 Task: Search one way flight ticket for 3 adults, 3 children in business from Eau Claire: Chippewa Valley Regional Airport to Greensboro: Piedmont Triad International Airport on 5-1-2023. Choice of flights is Emirates. Number of bags: 1 checked bag. Price is upto 74000. Outbound departure time preference is 18:00.
Action: Mouse moved to (246, 419)
Screenshot: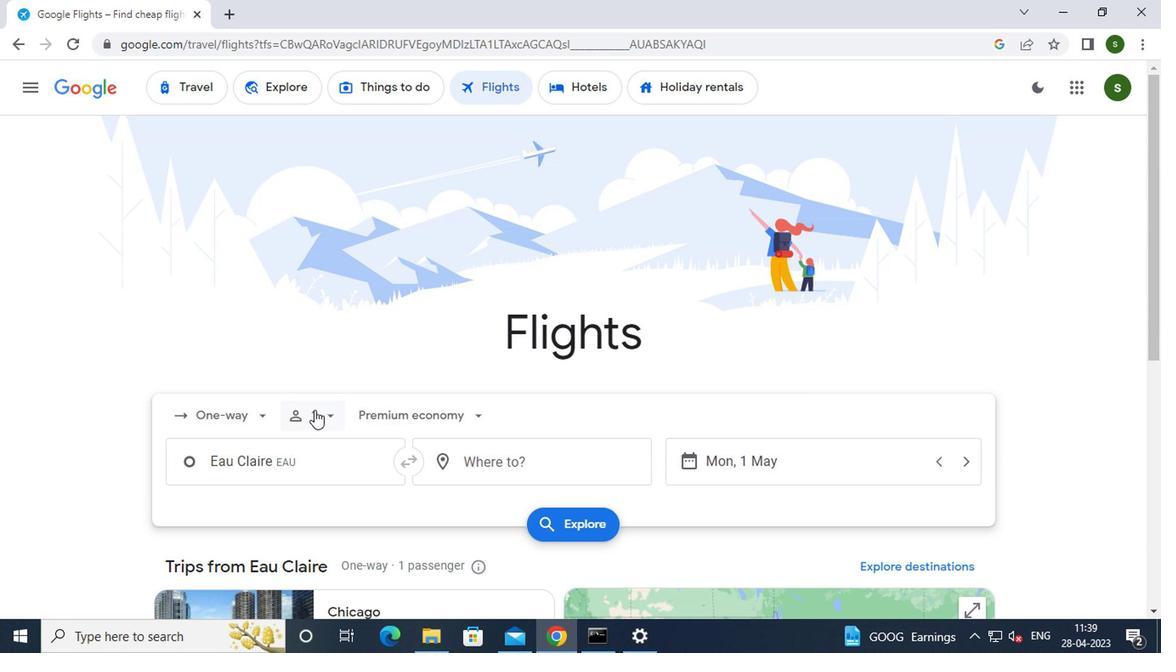 
Action: Mouse pressed left at (246, 419)
Screenshot: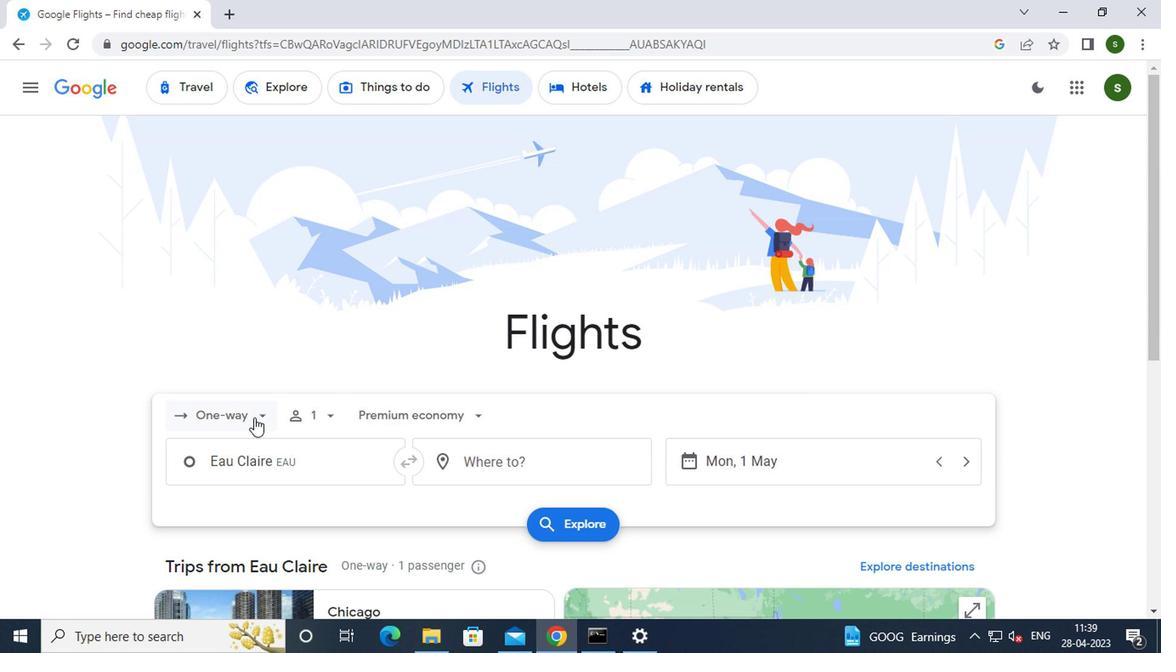 
Action: Mouse moved to (245, 489)
Screenshot: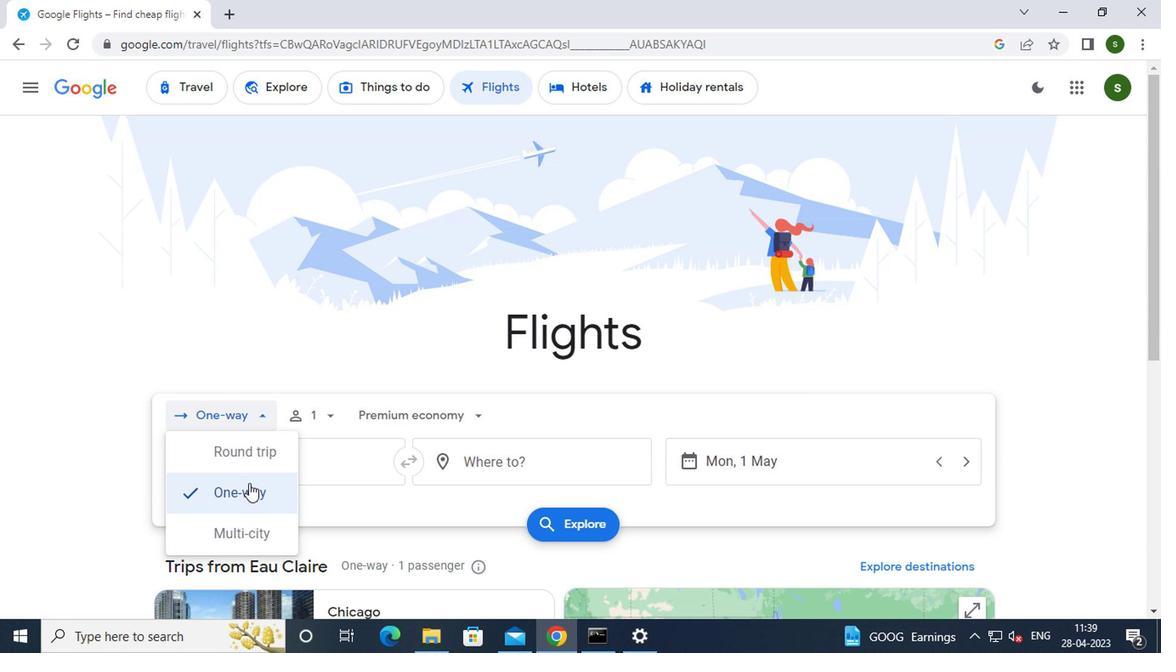 
Action: Mouse pressed left at (245, 489)
Screenshot: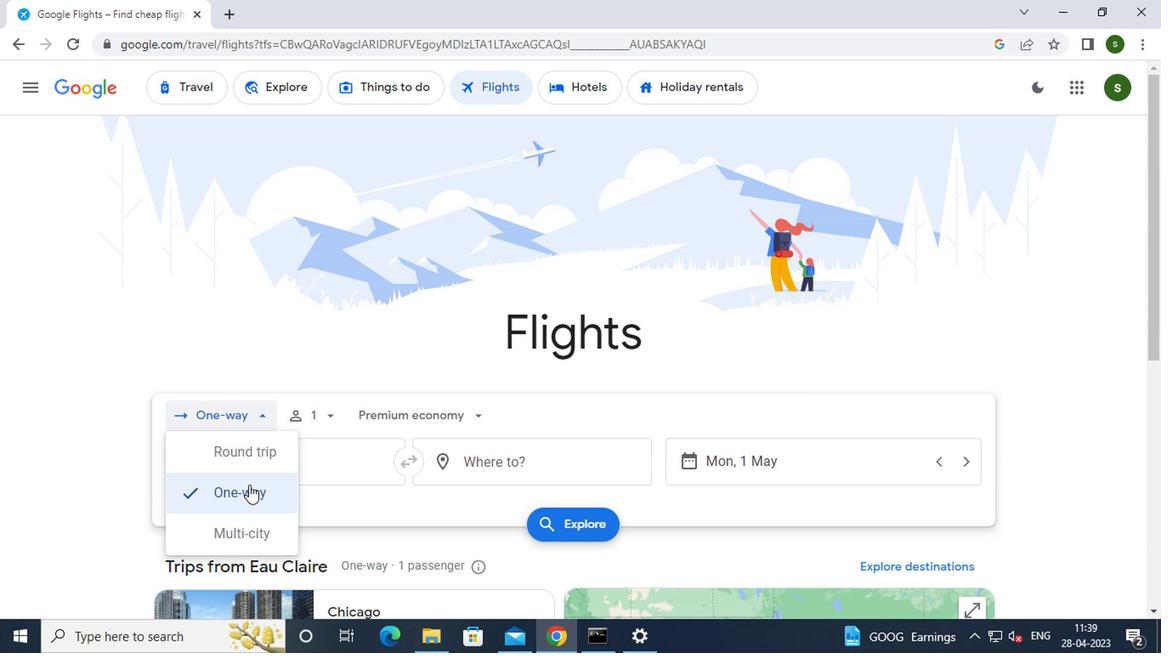 
Action: Mouse moved to (321, 418)
Screenshot: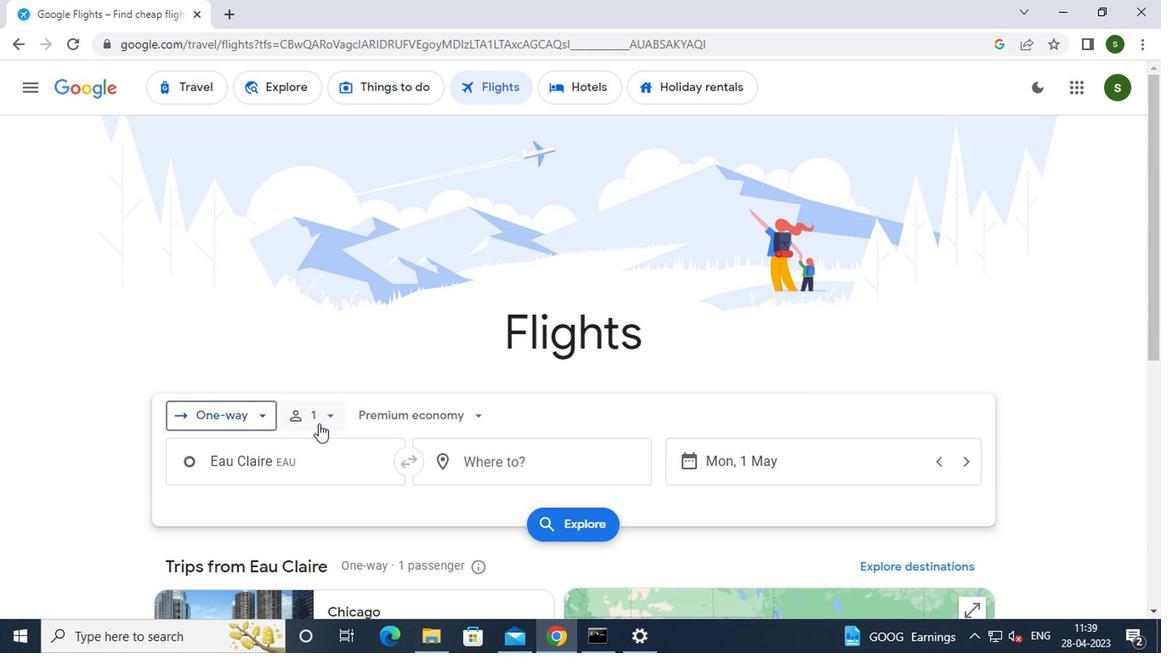
Action: Mouse pressed left at (321, 418)
Screenshot: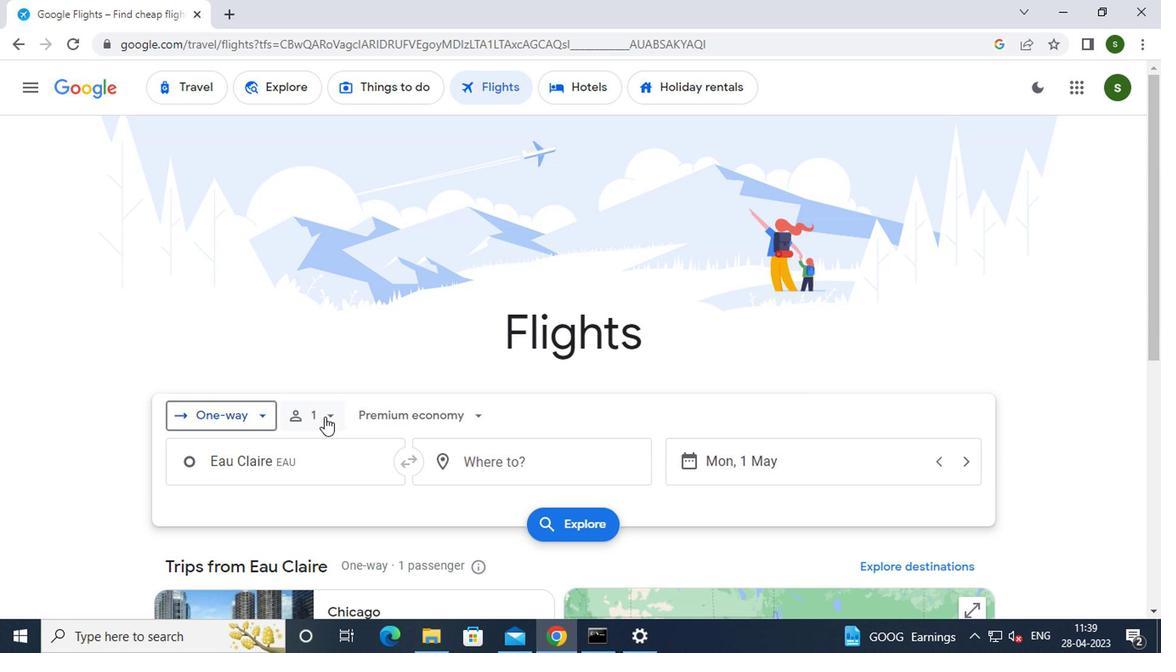 
Action: Mouse moved to (453, 458)
Screenshot: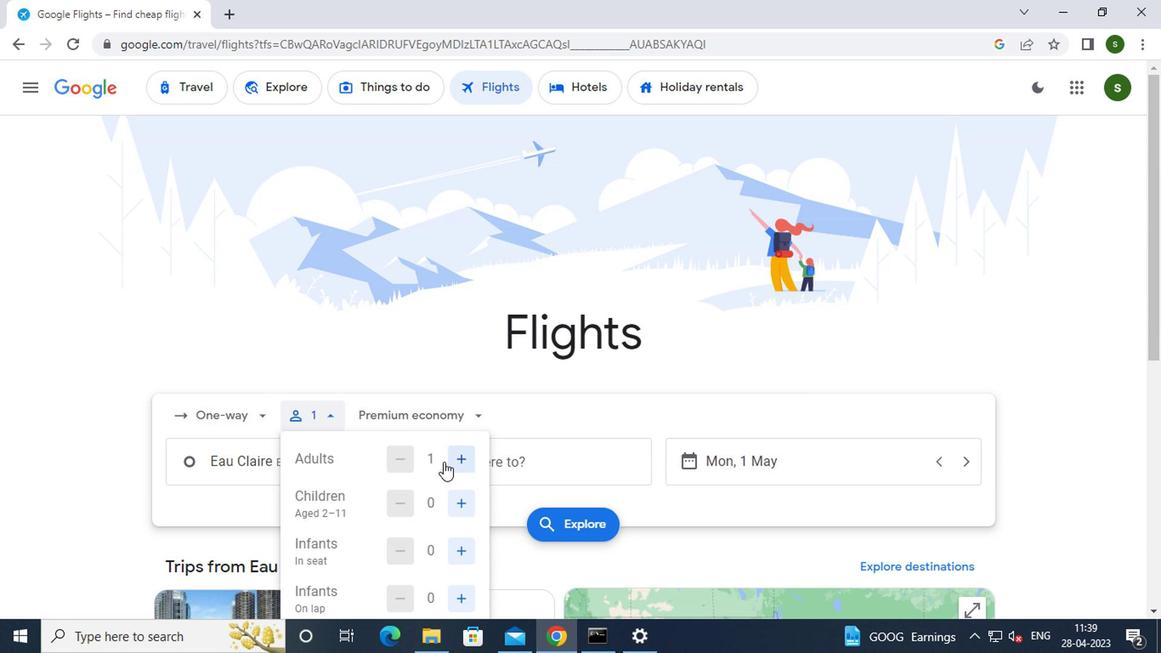 
Action: Mouse pressed left at (453, 458)
Screenshot: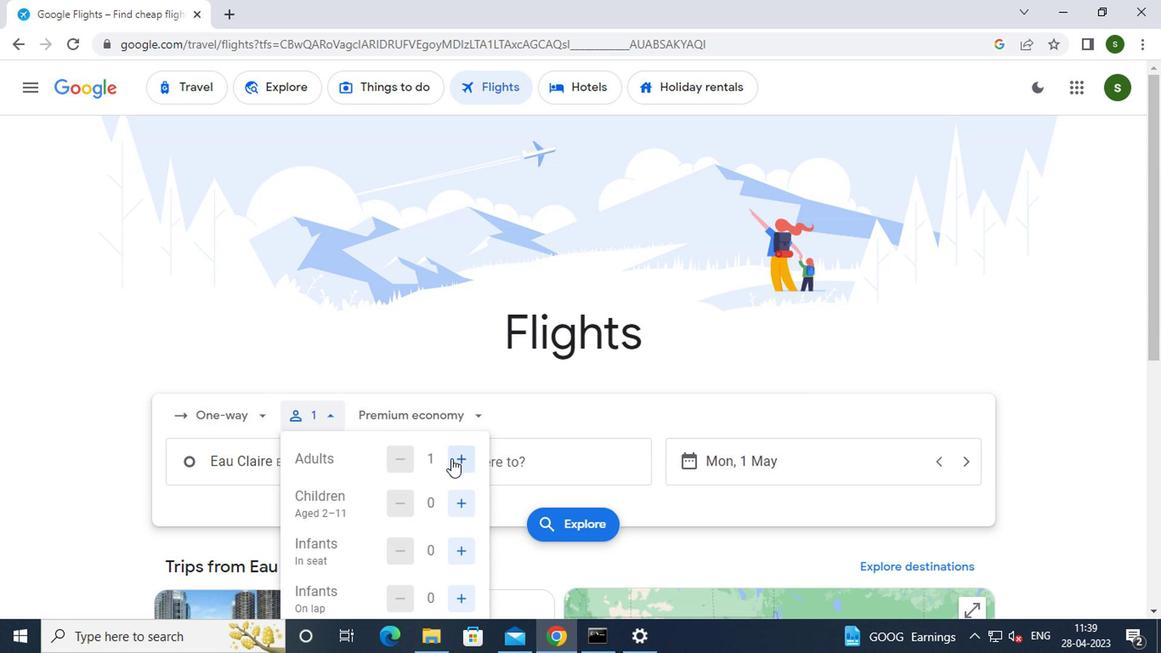 
Action: Mouse pressed left at (453, 458)
Screenshot: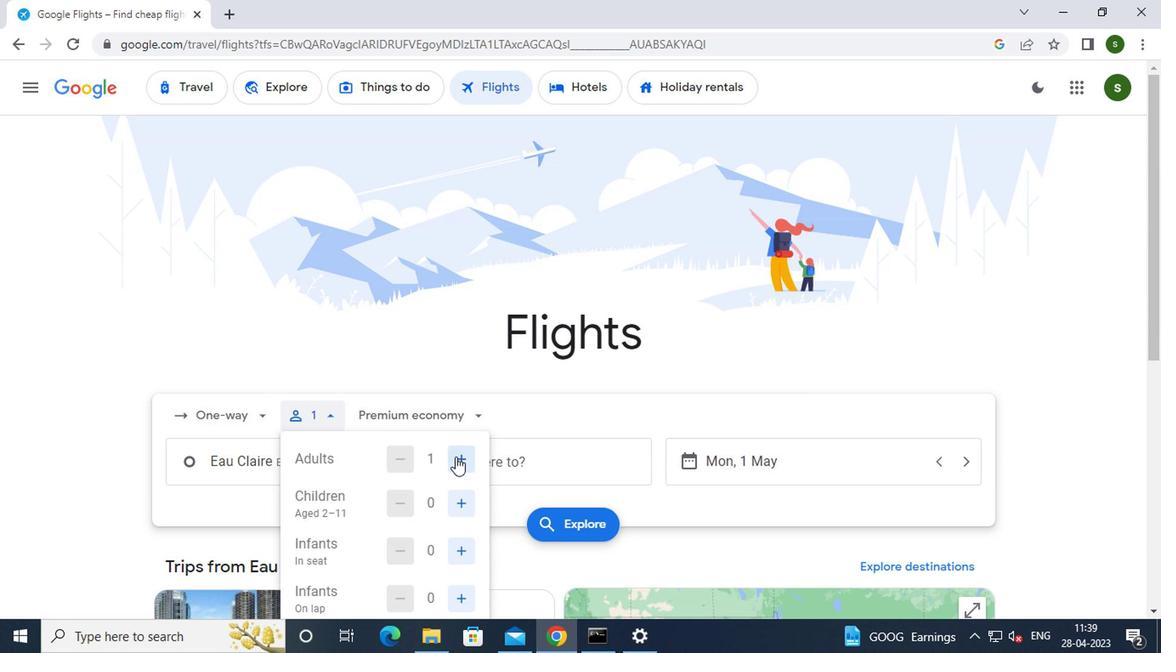 
Action: Mouse pressed left at (453, 458)
Screenshot: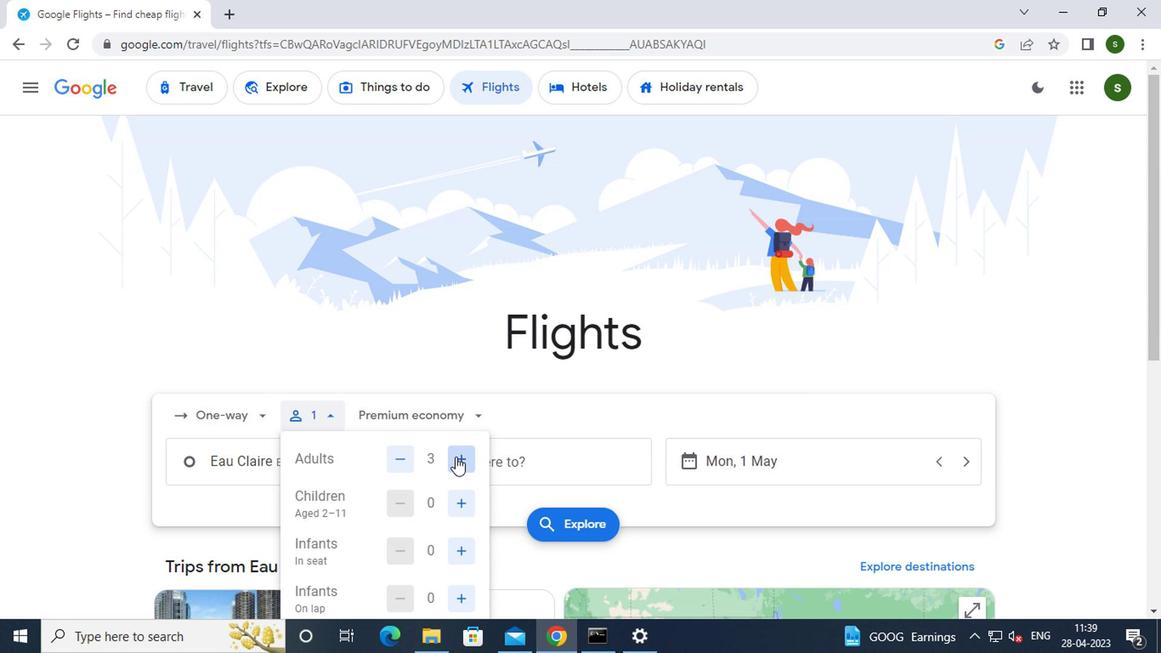 
Action: Mouse moved to (404, 470)
Screenshot: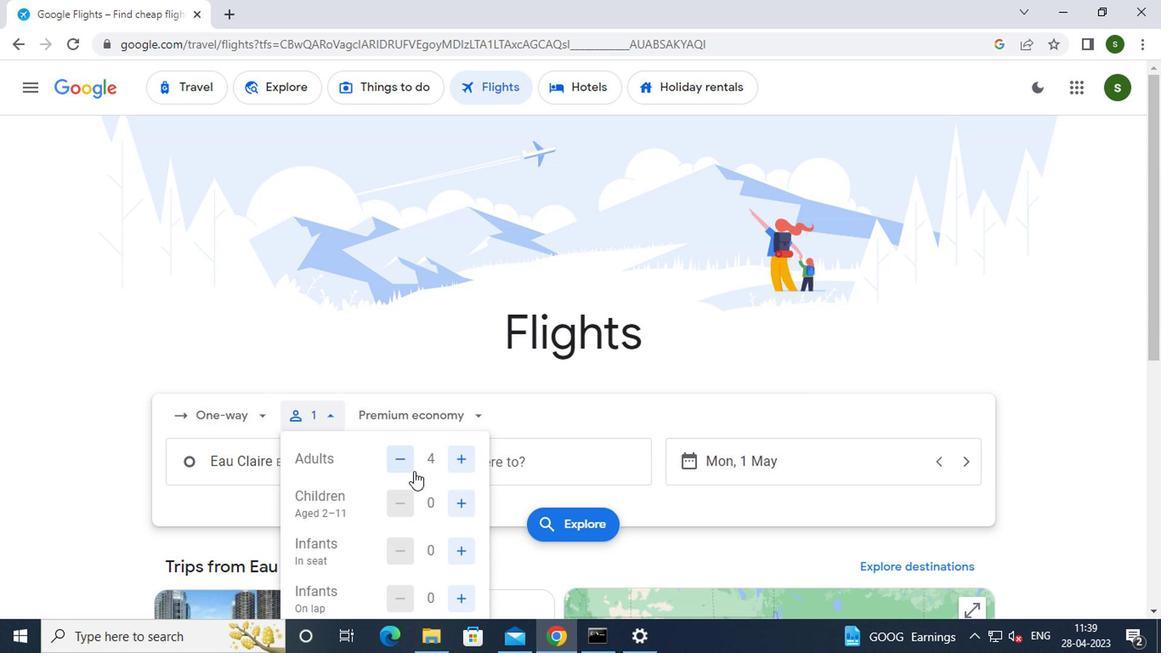
Action: Mouse pressed left at (404, 470)
Screenshot: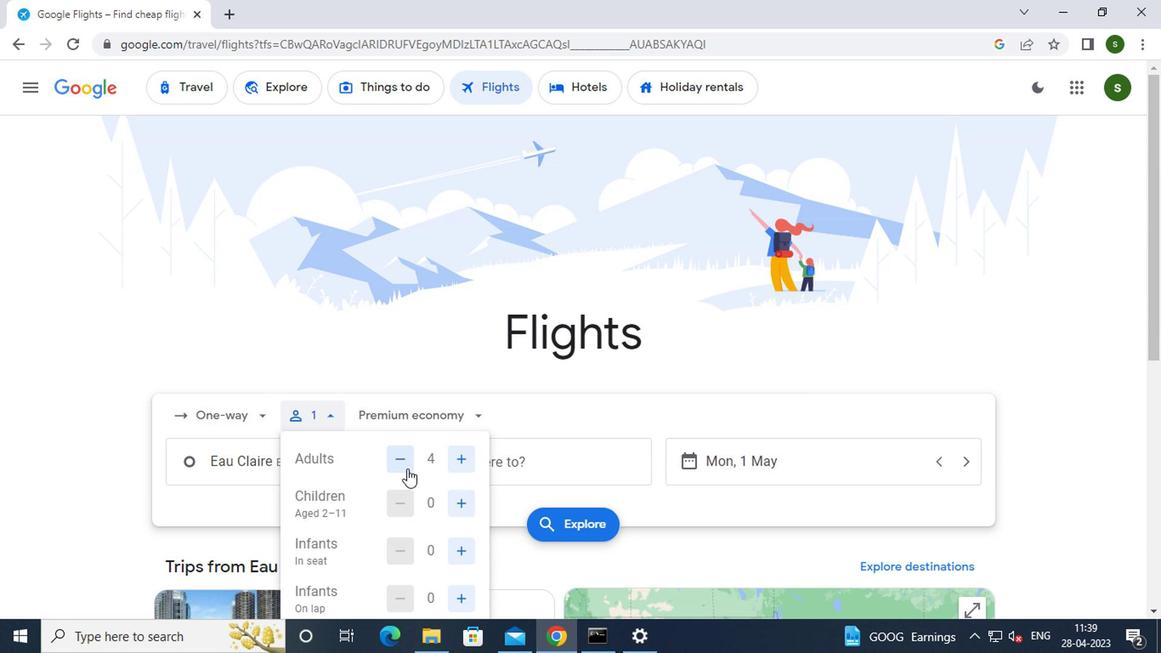 
Action: Mouse moved to (466, 504)
Screenshot: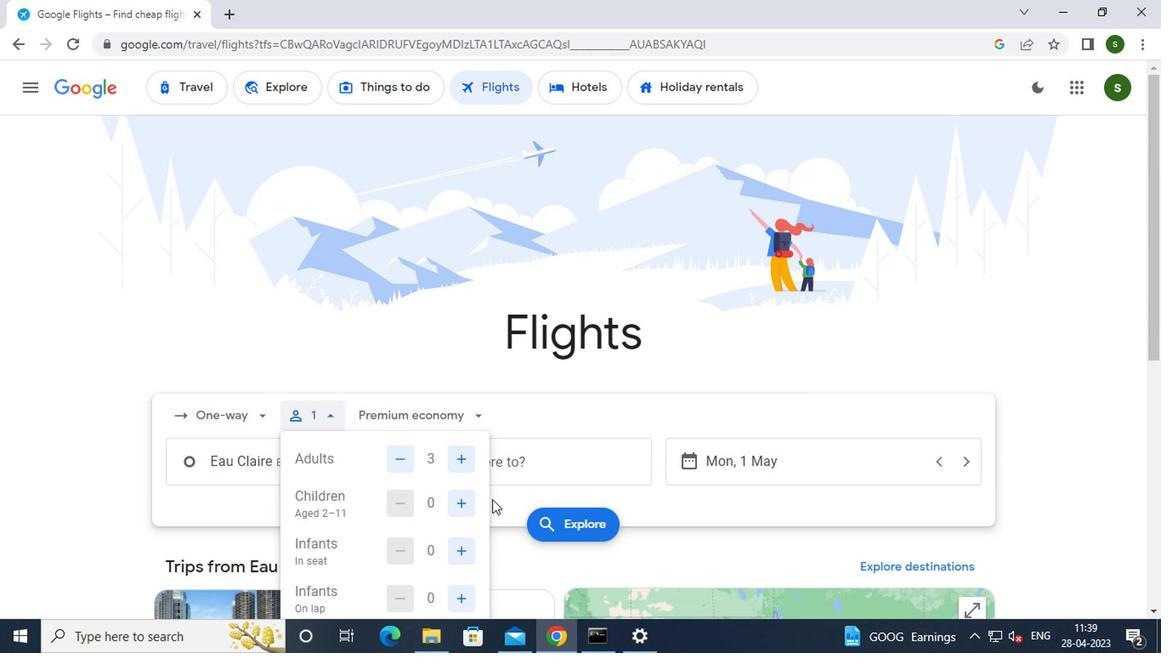 
Action: Mouse pressed left at (466, 504)
Screenshot: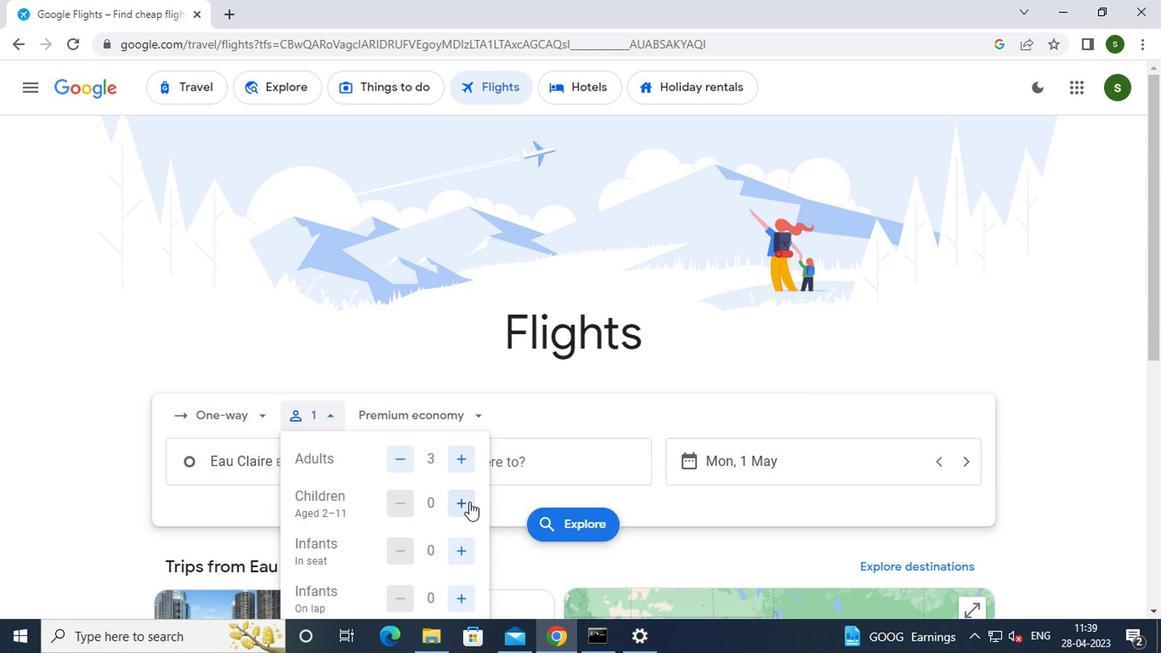 
Action: Mouse pressed left at (466, 504)
Screenshot: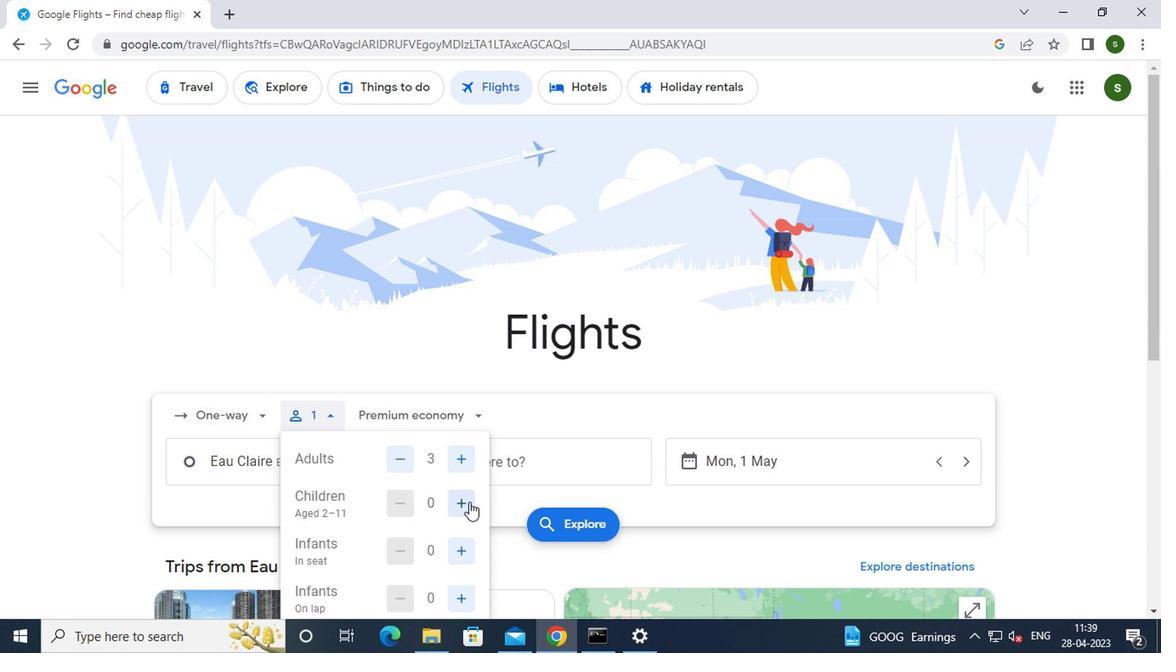 
Action: Mouse moved to (466, 504)
Screenshot: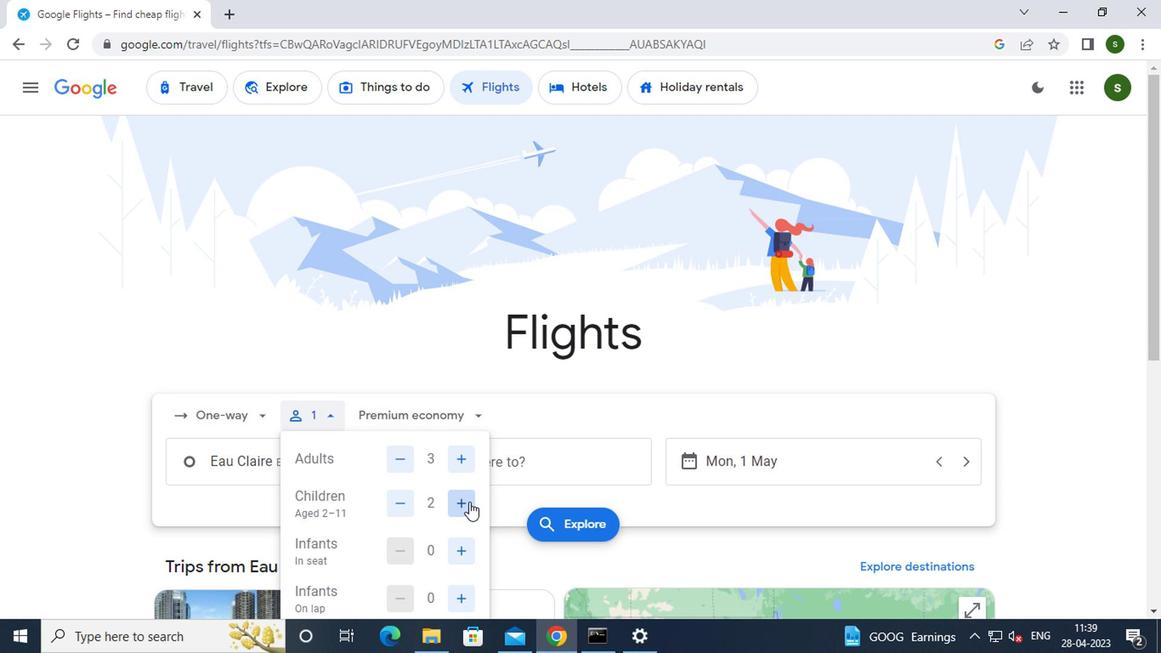 
Action: Mouse pressed left at (466, 504)
Screenshot: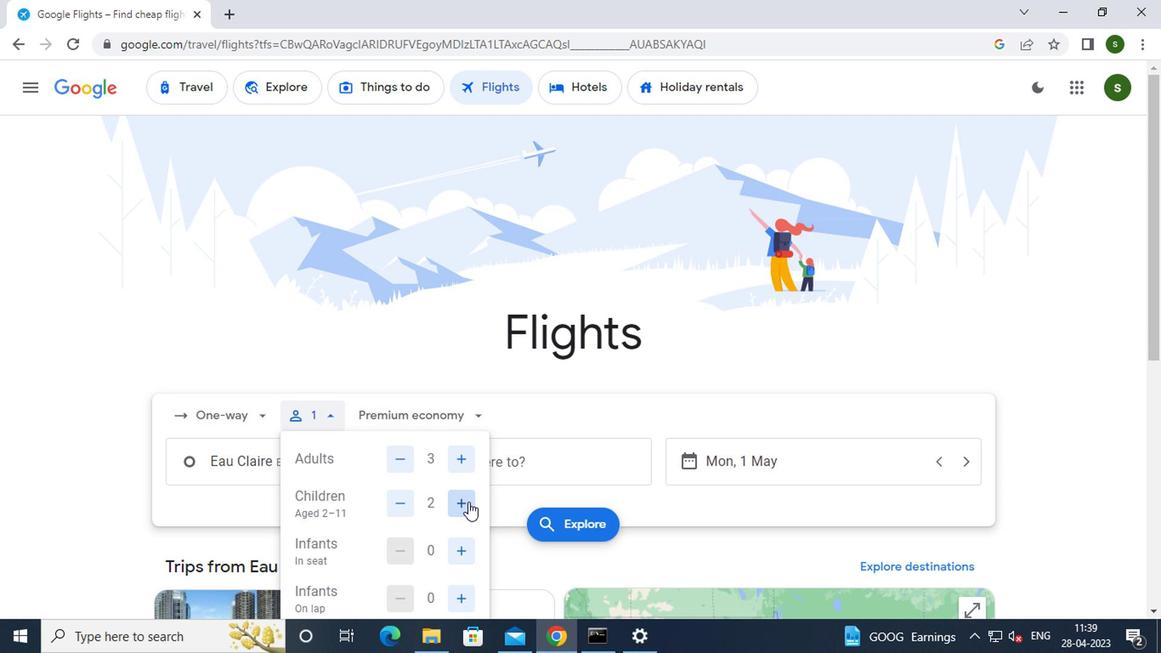
Action: Mouse moved to (431, 410)
Screenshot: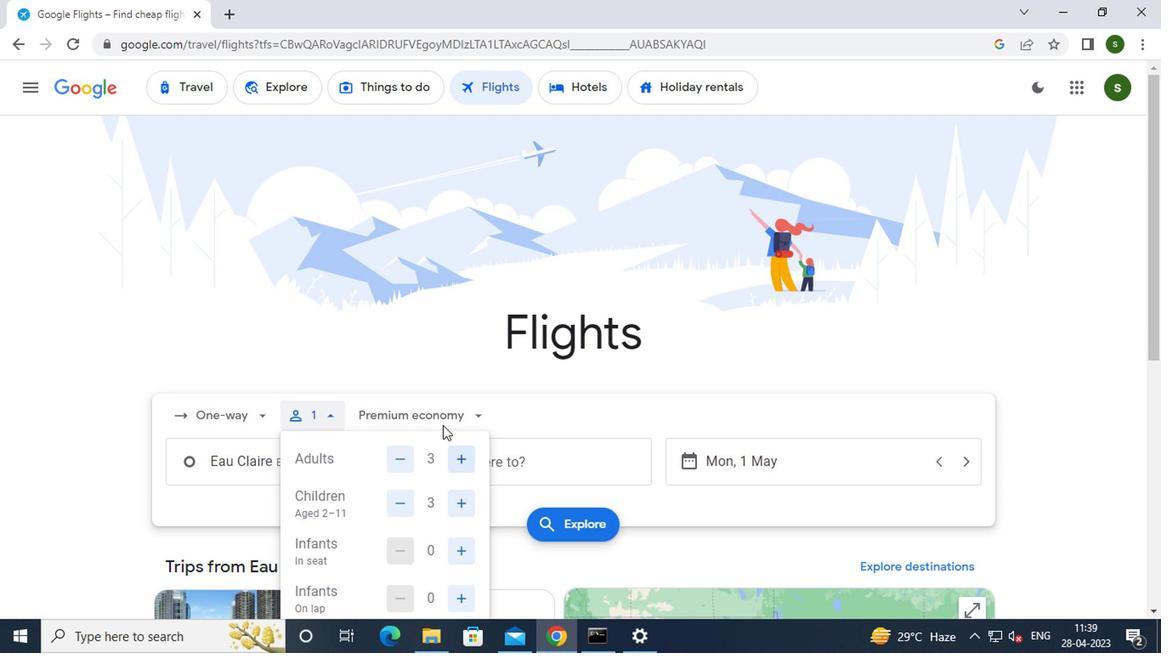 
Action: Mouse pressed left at (431, 410)
Screenshot: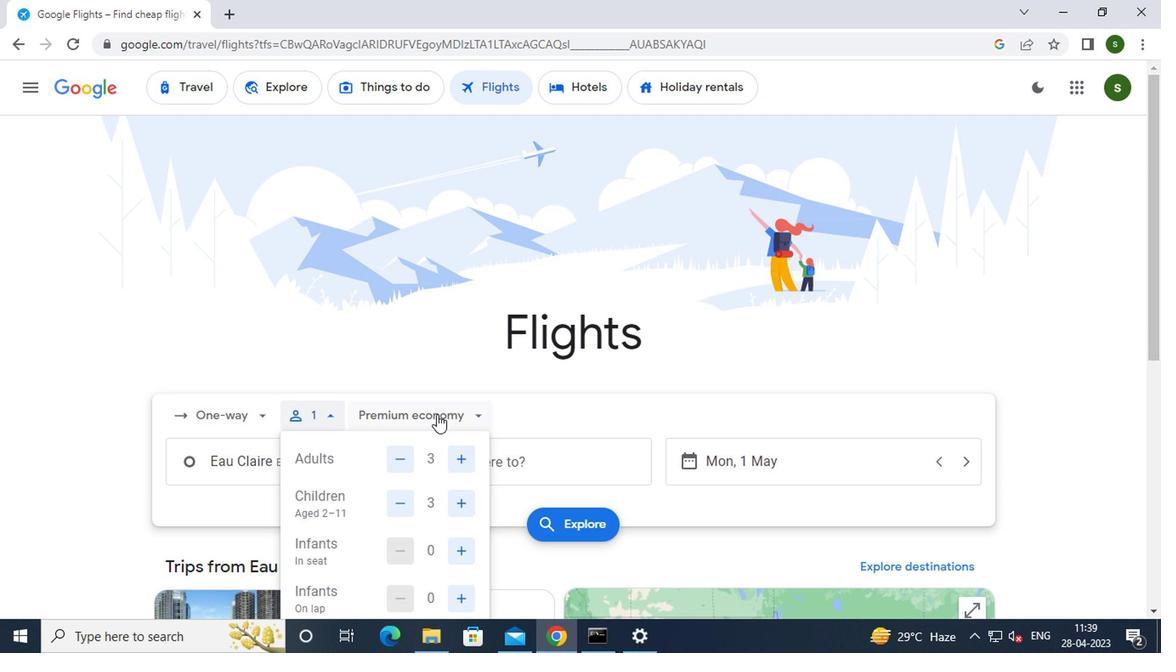 
Action: Mouse moved to (437, 532)
Screenshot: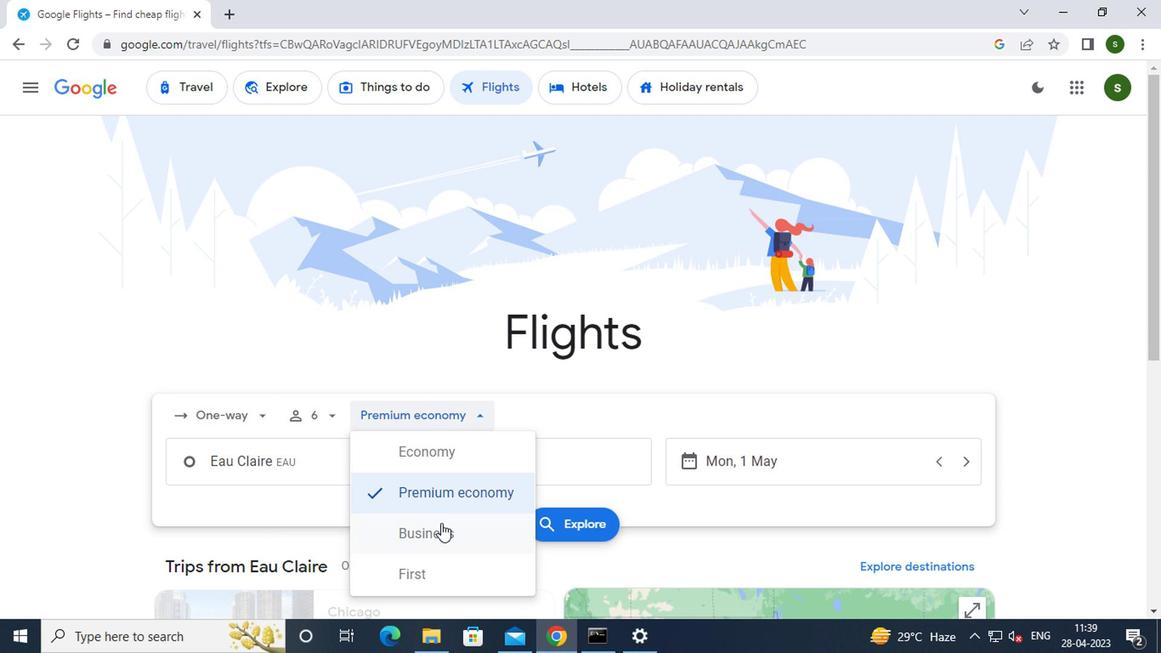 
Action: Mouse pressed left at (437, 532)
Screenshot: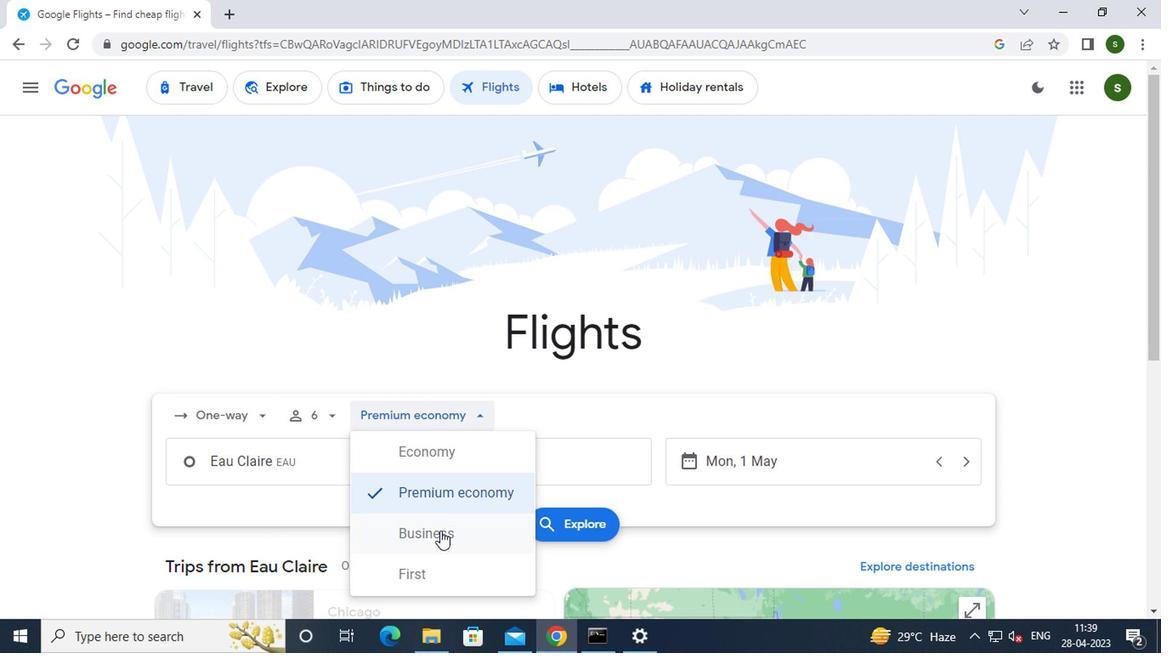 
Action: Mouse moved to (328, 472)
Screenshot: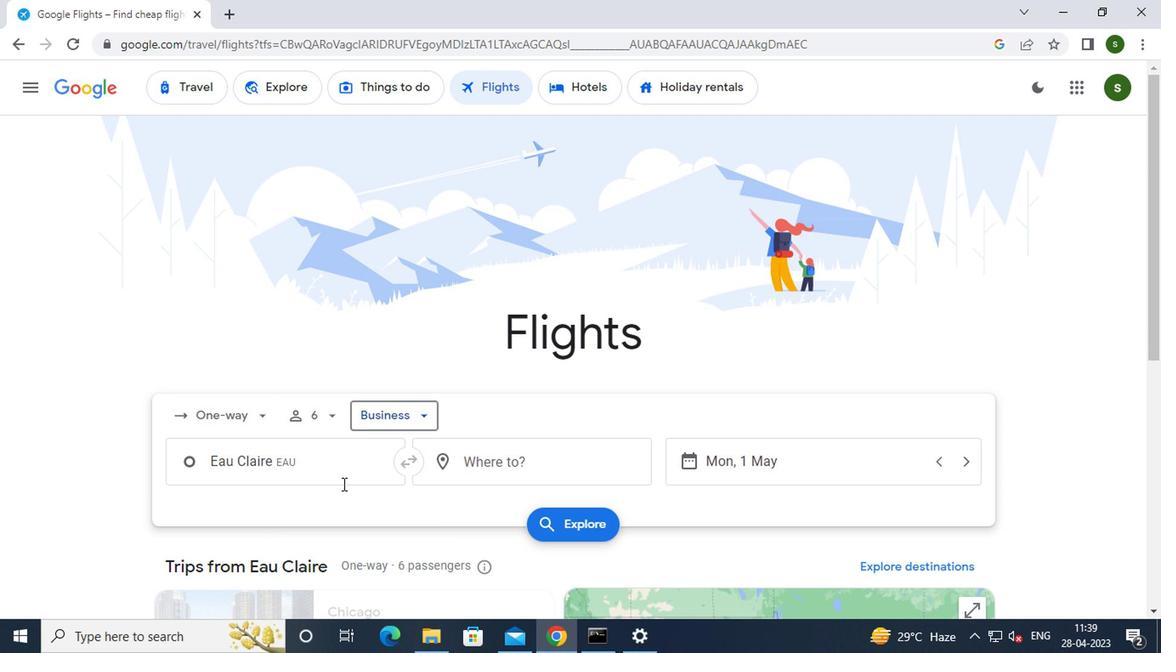 
Action: Mouse pressed left at (328, 472)
Screenshot: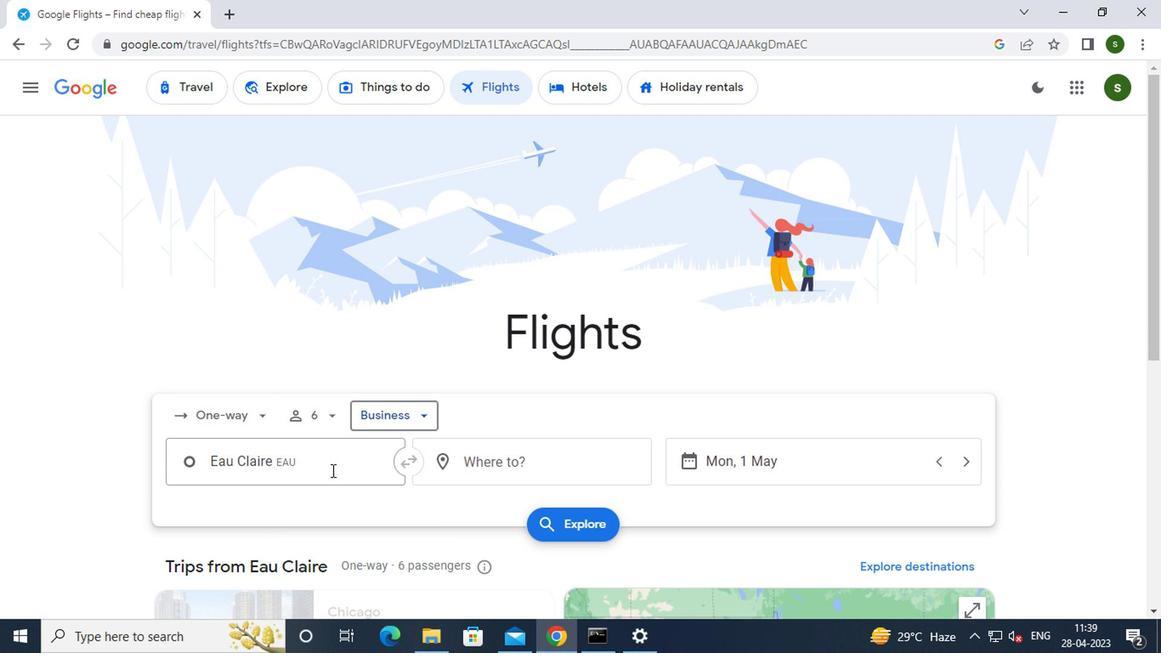 
Action: Mouse moved to (332, 462)
Screenshot: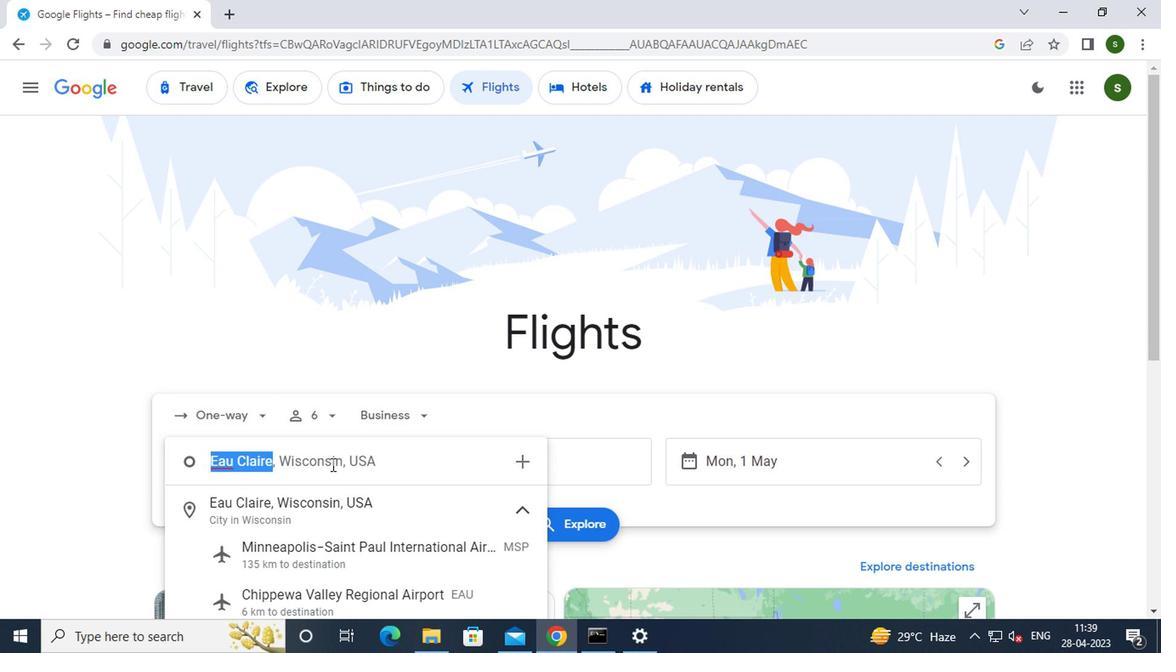
Action: Key pressed <Key.backspace>e<Key.caps_lock>au<Key.space><Key.caps_lock>c<Key.caps_lock>laire
Screenshot: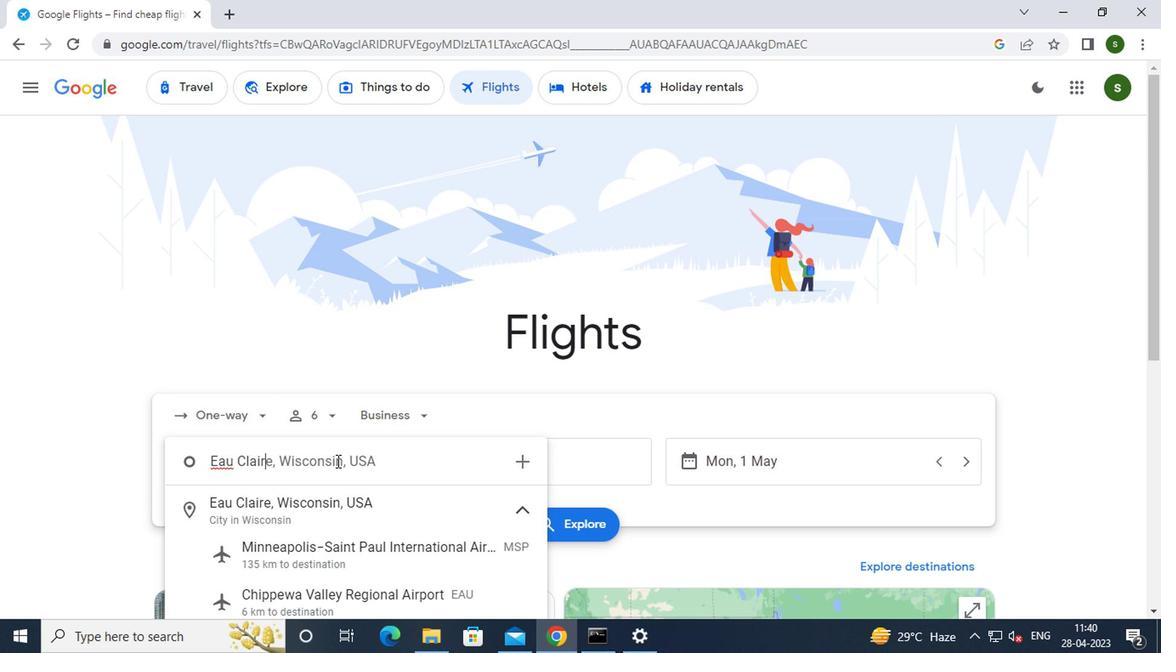 
Action: Mouse moved to (340, 594)
Screenshot: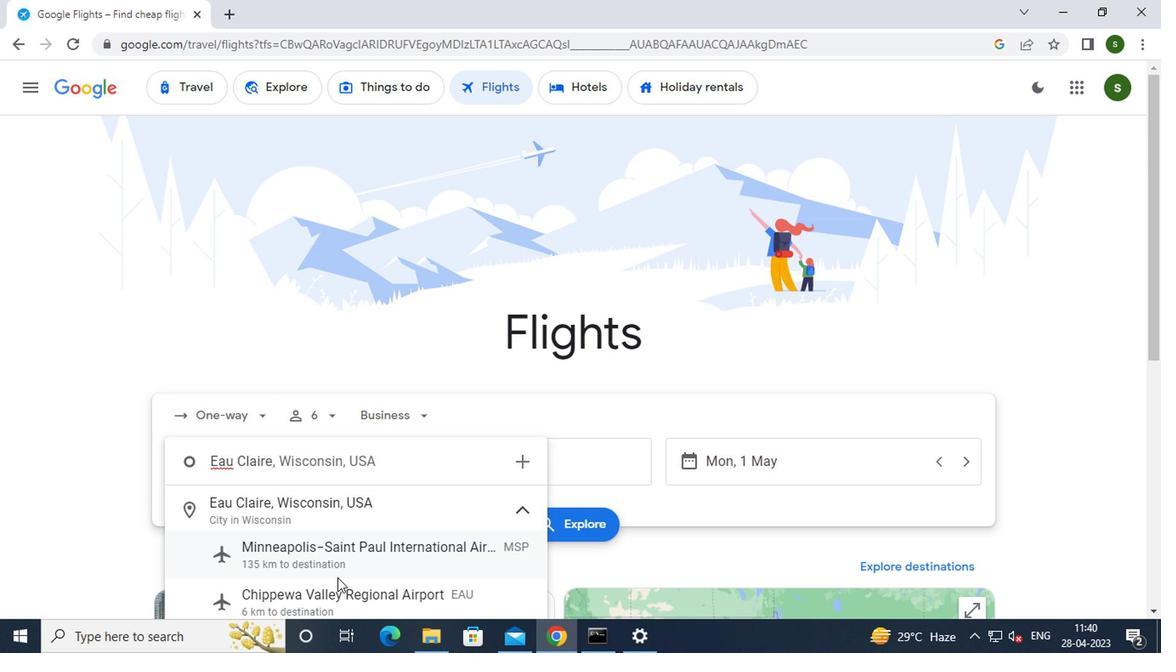 
Action: Mouse pressed left at (340, 594)
Screenshot: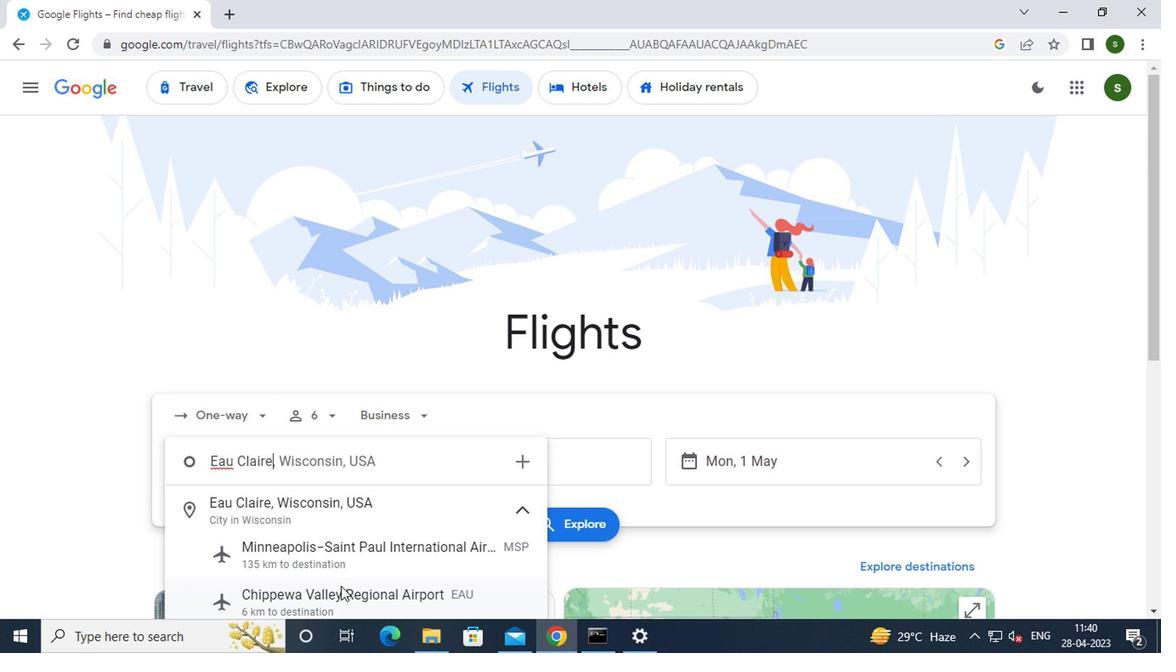 
Action: Mouse moved to (488, 453)
Screenshot: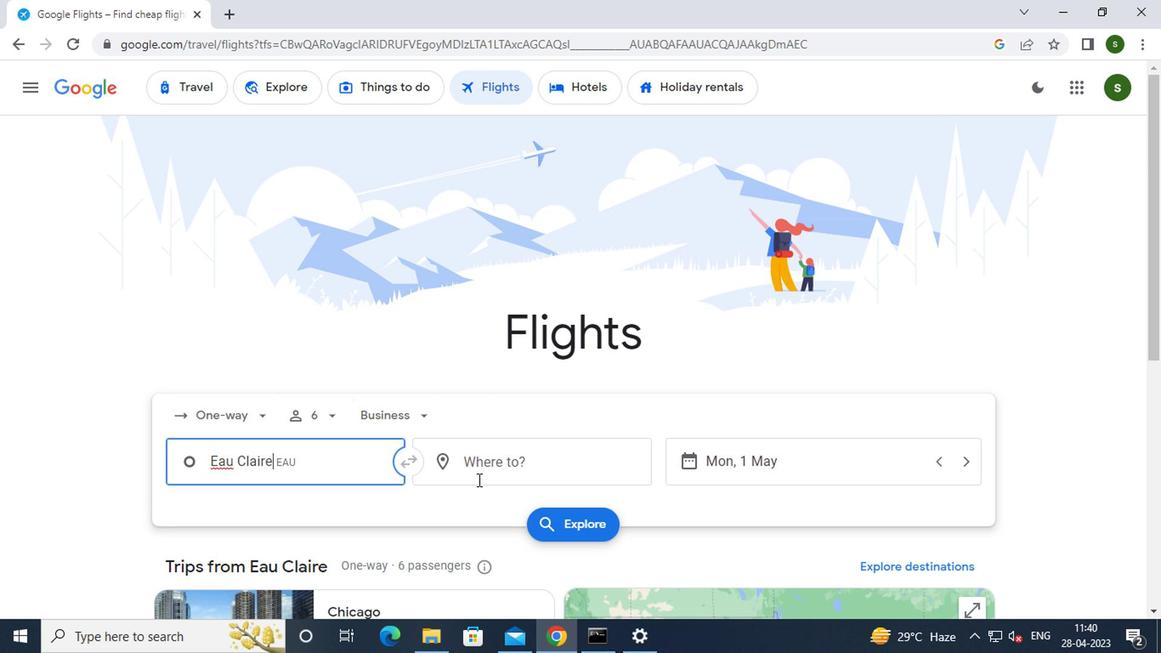 
Action: Mouse pressed left at (488, 453)
Screenshot: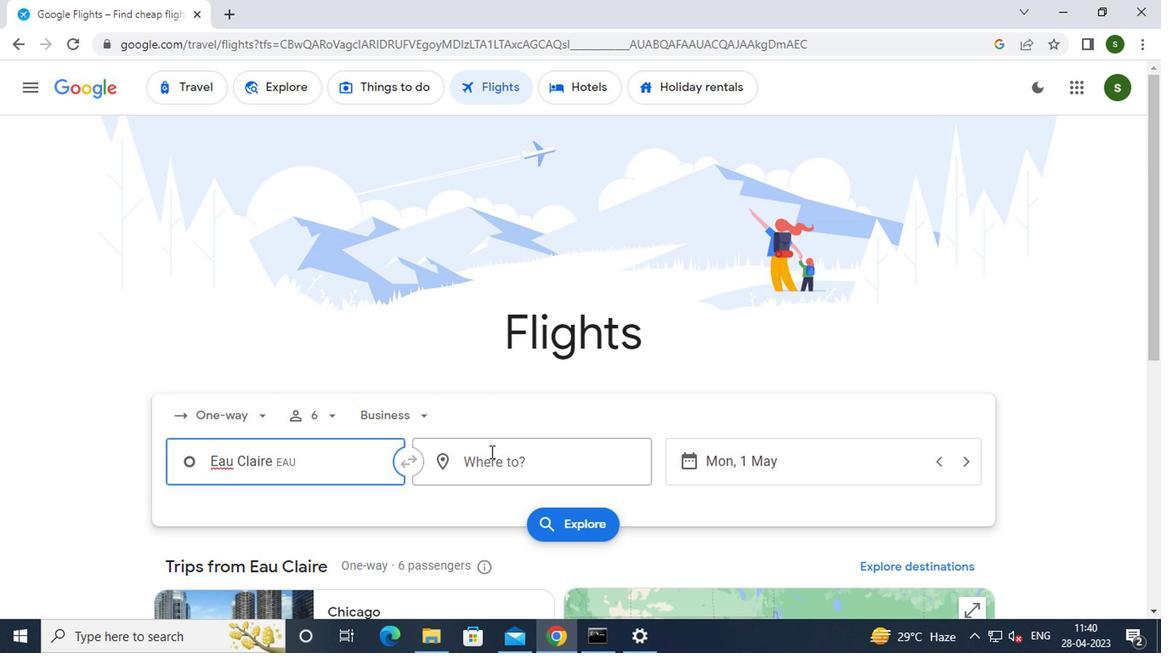 
Action: Key pressed <Key.caps_lock>g<Key.caps_lock>reensboro
Screenshot: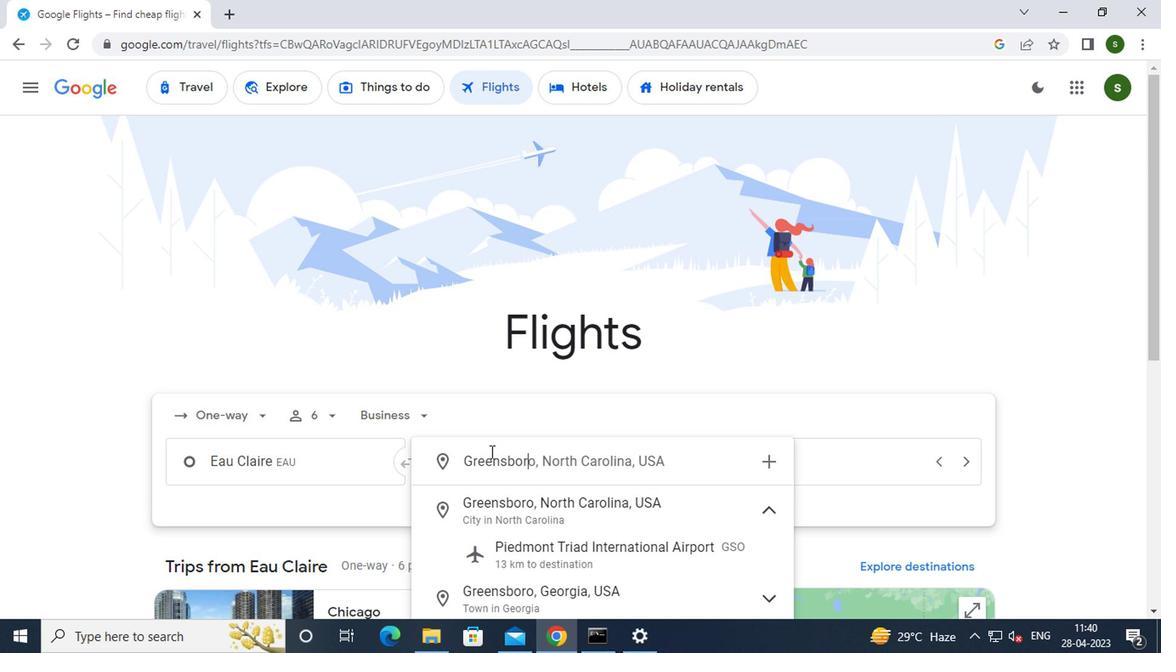 
Action: Mouse moved to (507, 546)
Screenshot: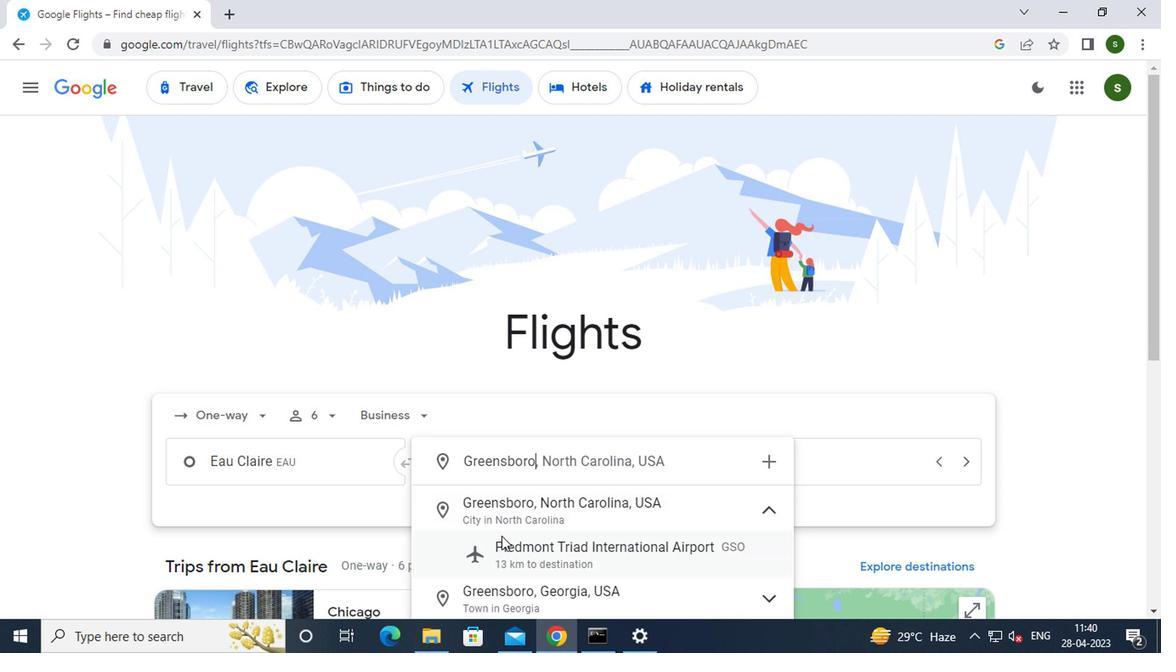 
Action: Mouse pressed left at (507, 546)
Screenshot: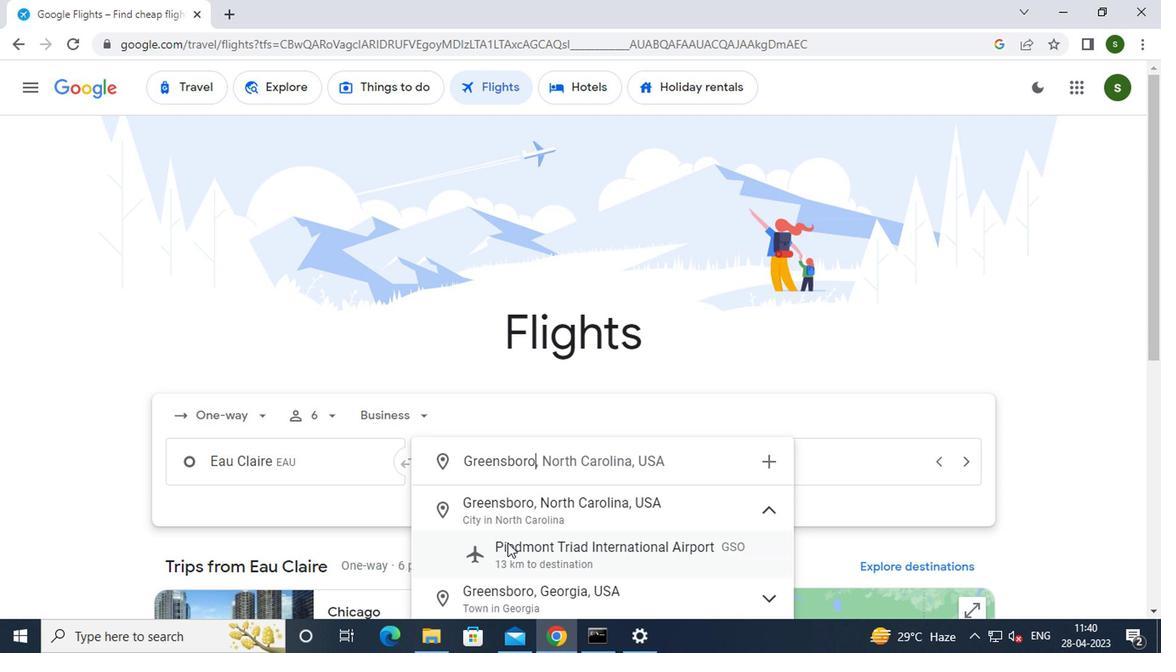 
Action: Mouse moved to (742, 467)
Screenshot: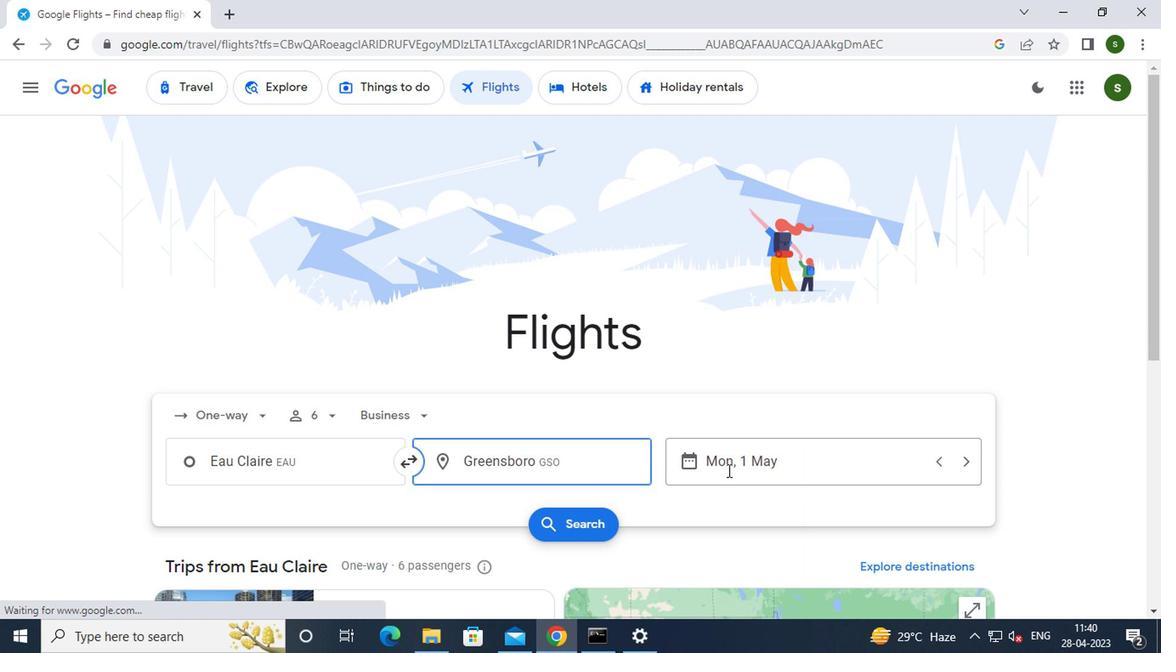 
Action: Mouse pressed left at (742, 467)
Screenshot: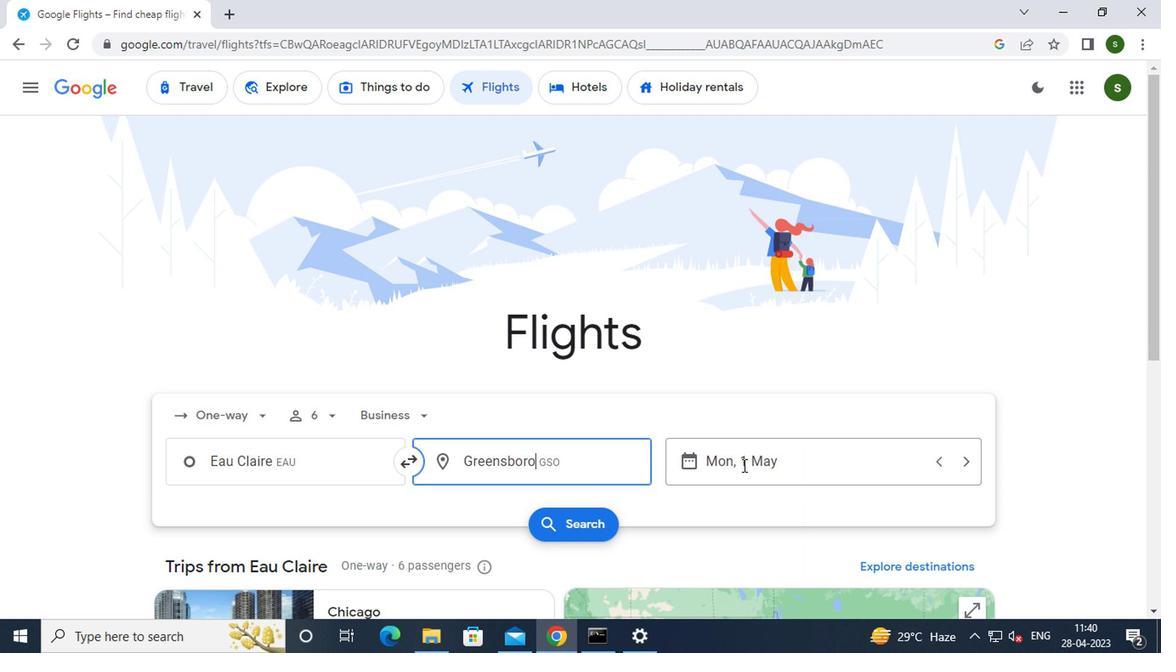 
Action: Mouse moved to (731, 295)
Screenshot: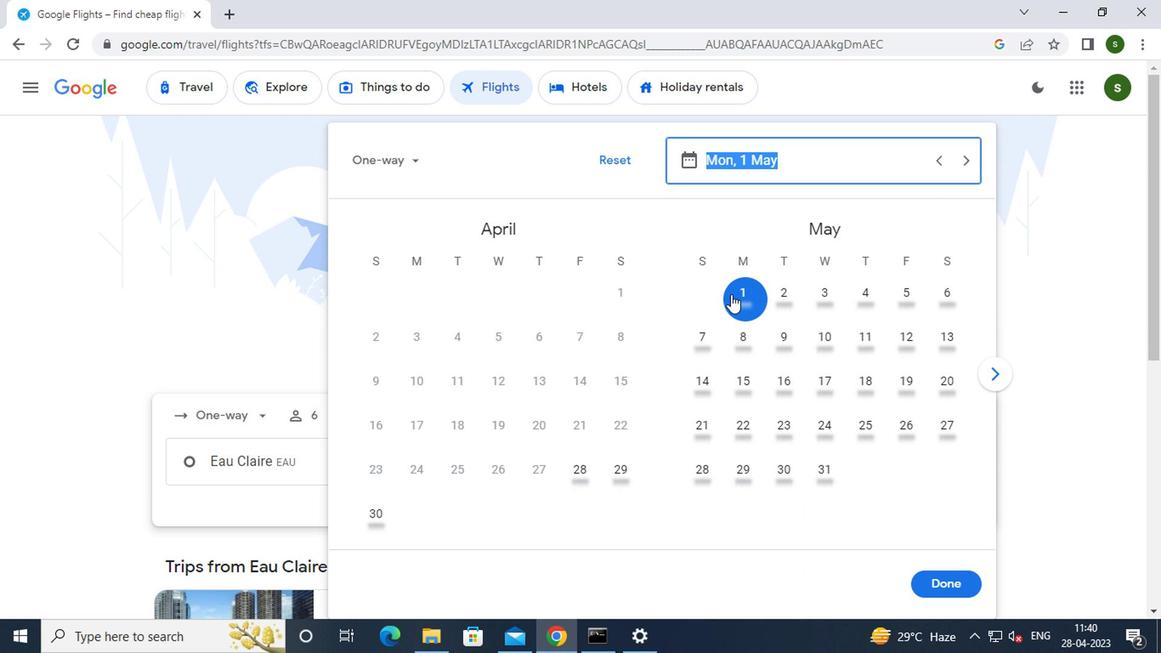 
Action: Mouse pressed left at (731, 295)
Screenshot: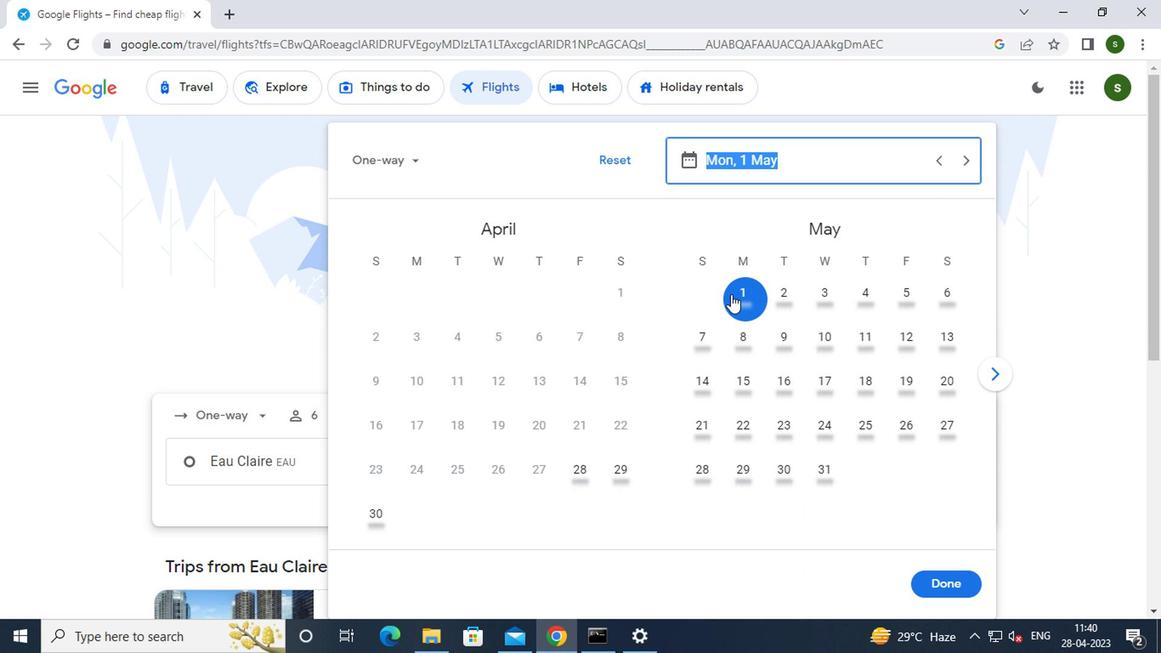 
Action: Mouse moved to (943, 579)
Screenshot: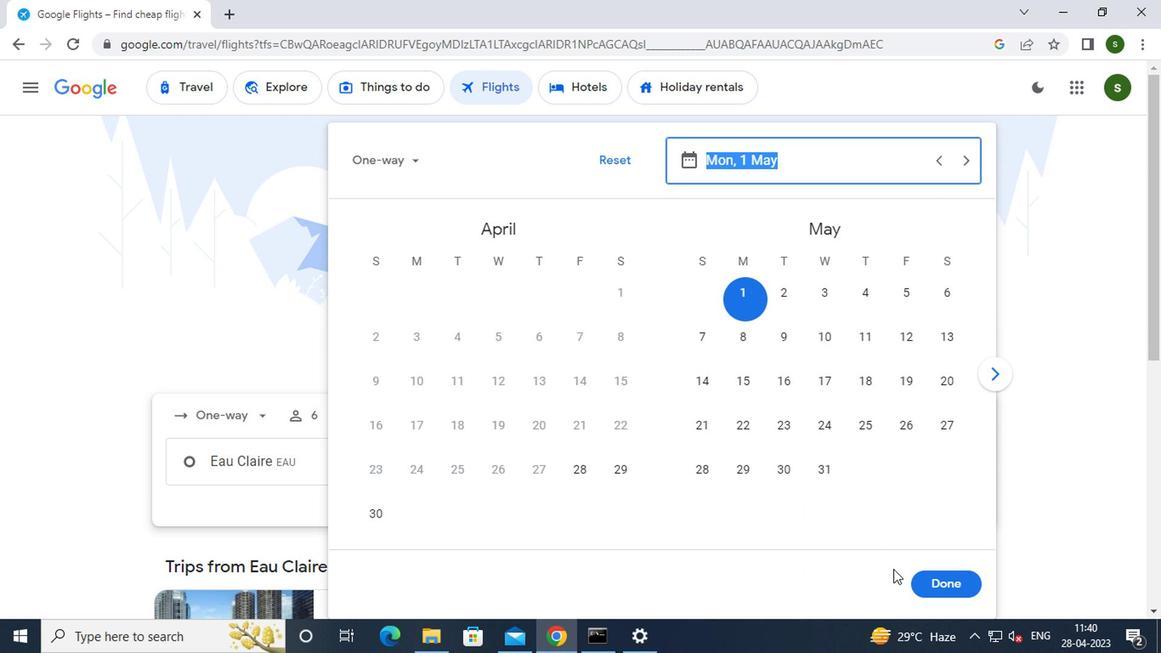 
Action: Mouse pressed left at (943, 579)
Screenshot: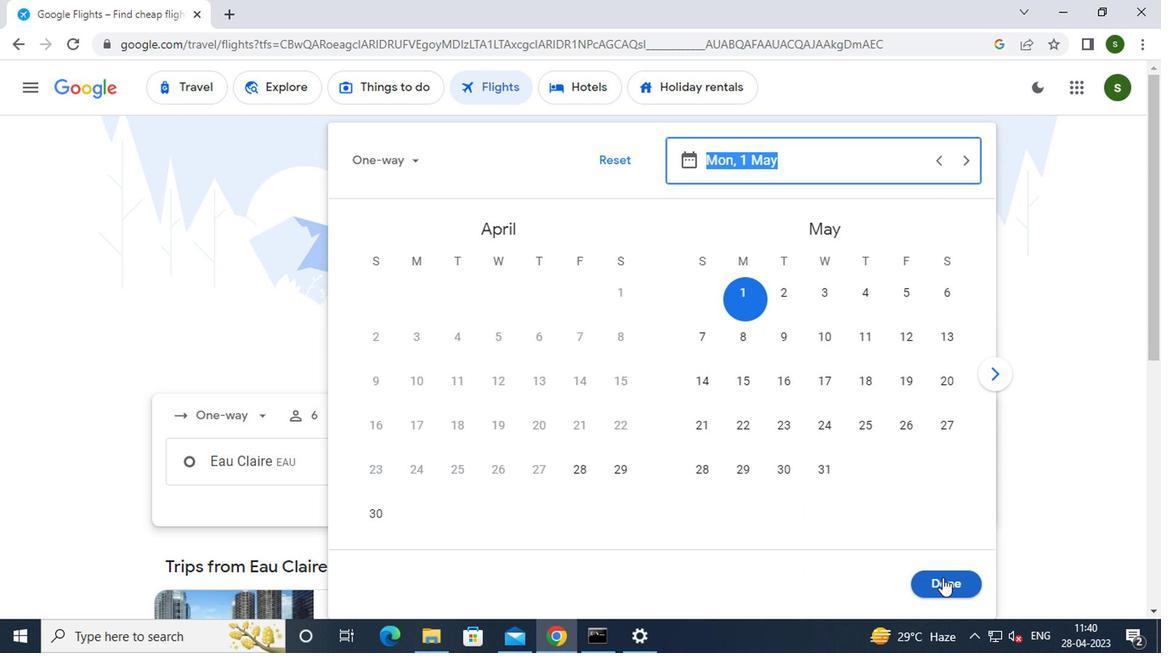 
Action: Mouse moved to (571, 458)
Screenshot: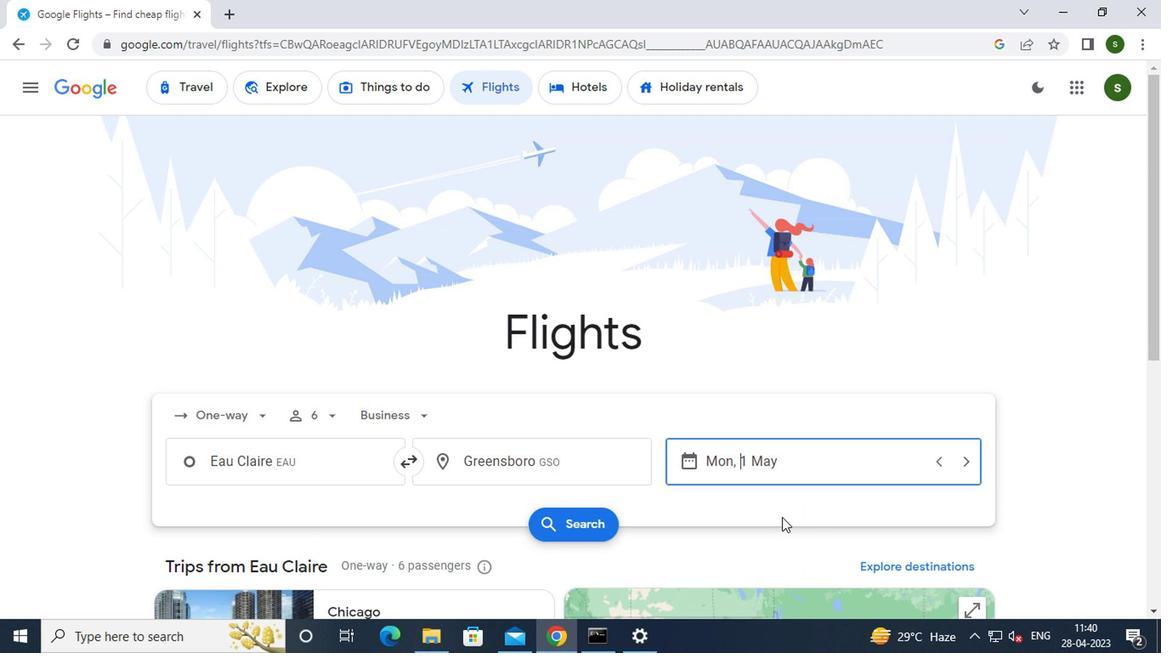 
Action: Mouse scrolled (571, 458) with delta (0, 0)
Screenshot: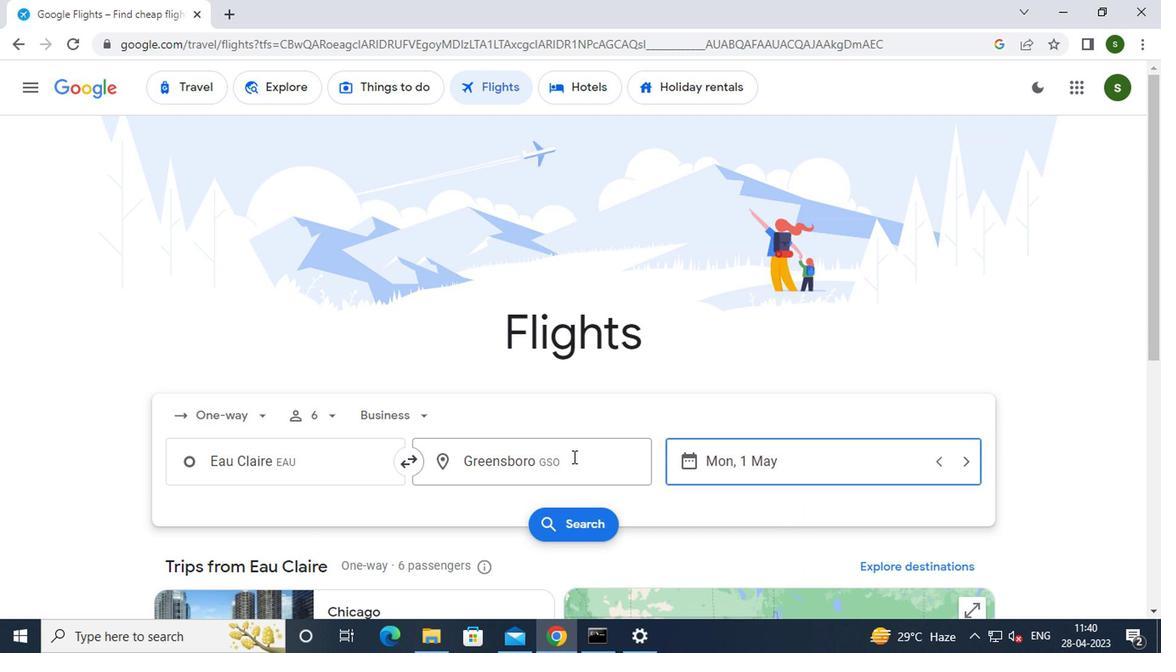
Action: Mouse moved to (570, 458)
Screenshot: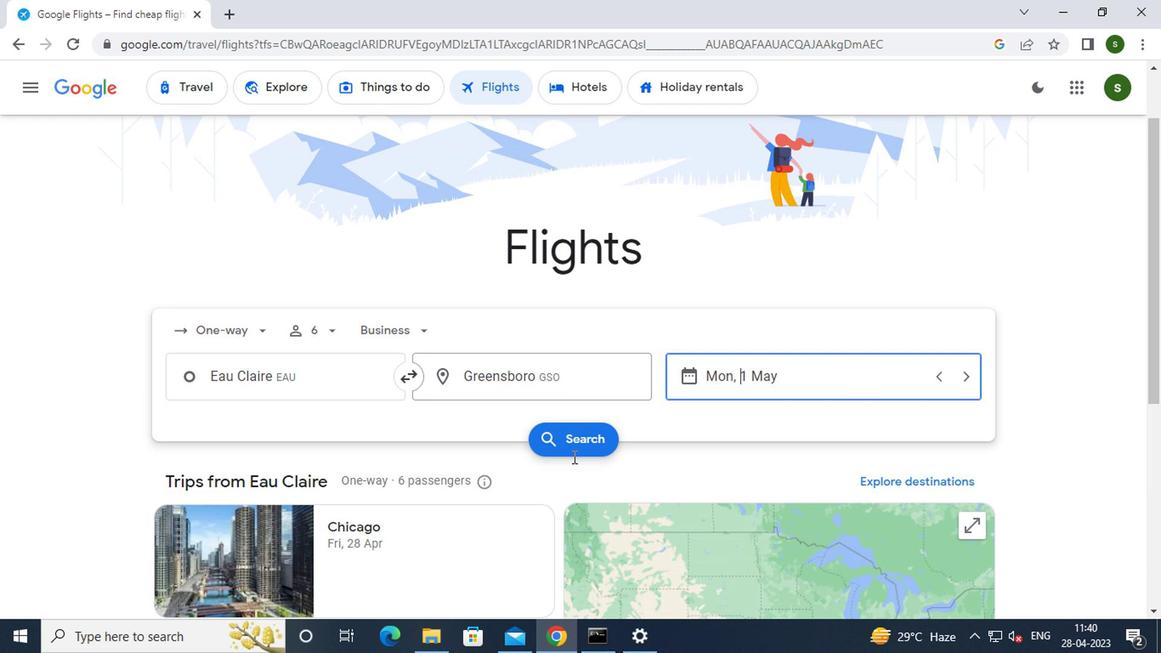 
Action: Mouse pressed left at (570, 458)
Screenshot: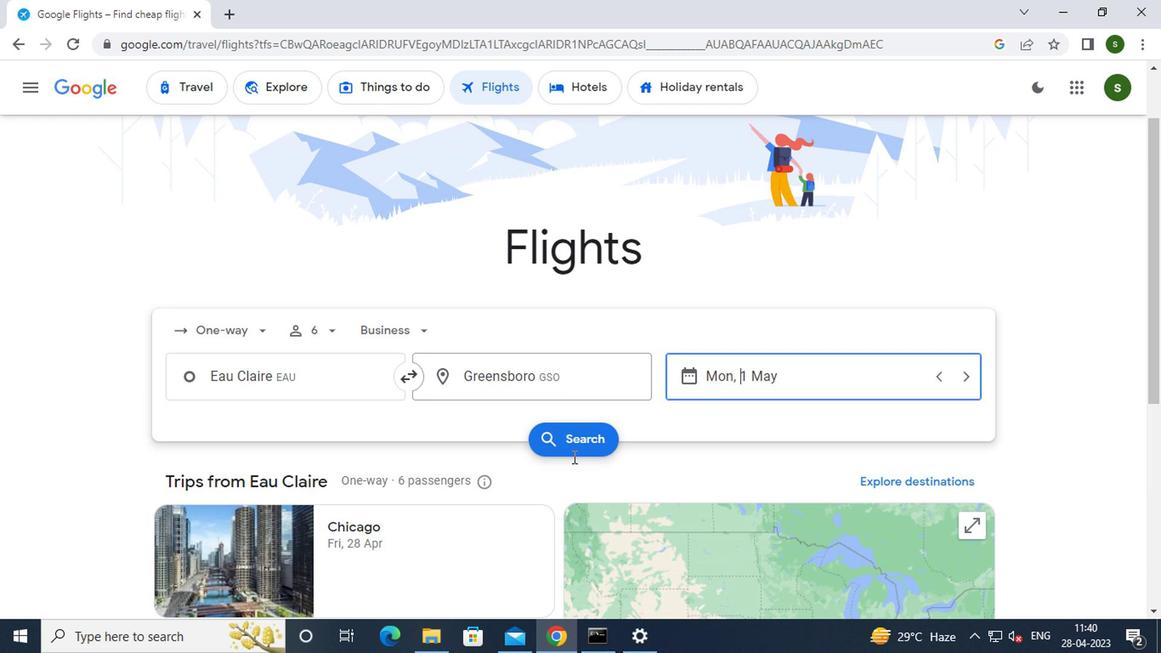 
Action: Mouse moved to (205, 243)
Screenshot: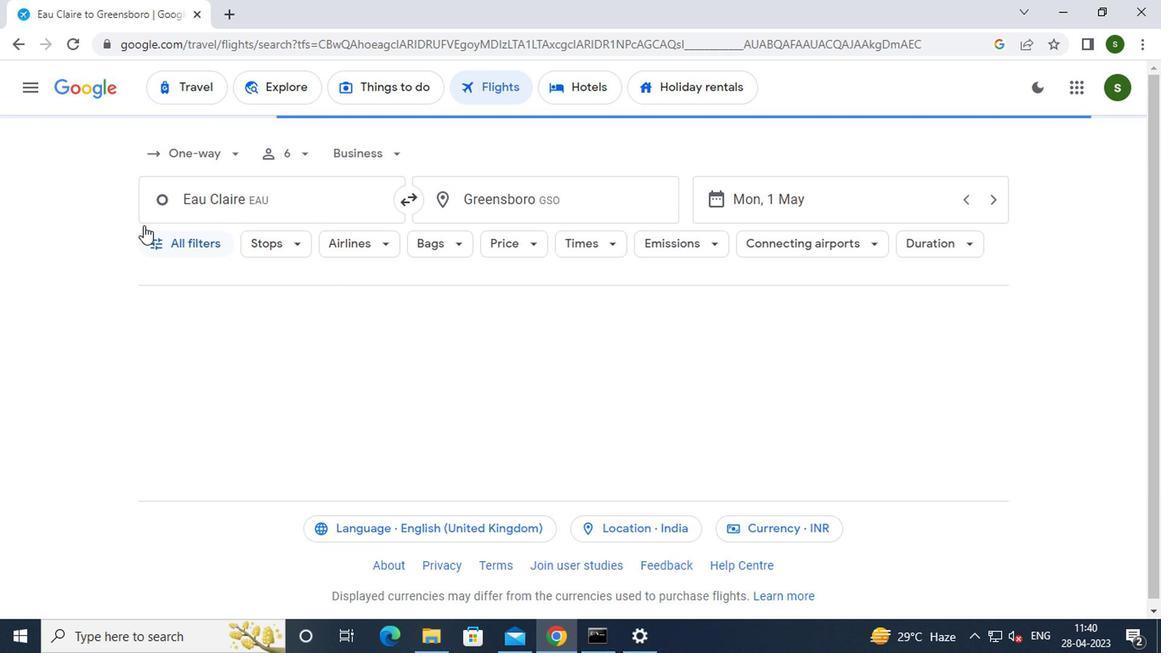 
Action: Mouse pressed left at (205, 243)
Screenshot: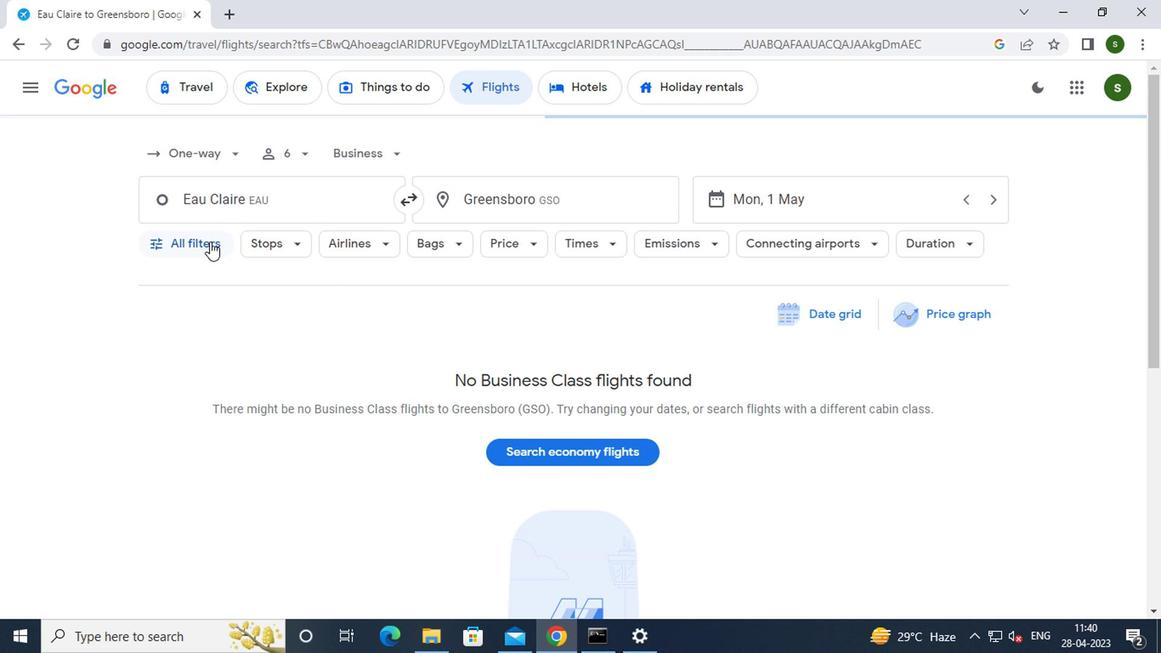 
Action: Mouse moved to (286, 378)
Screenshot: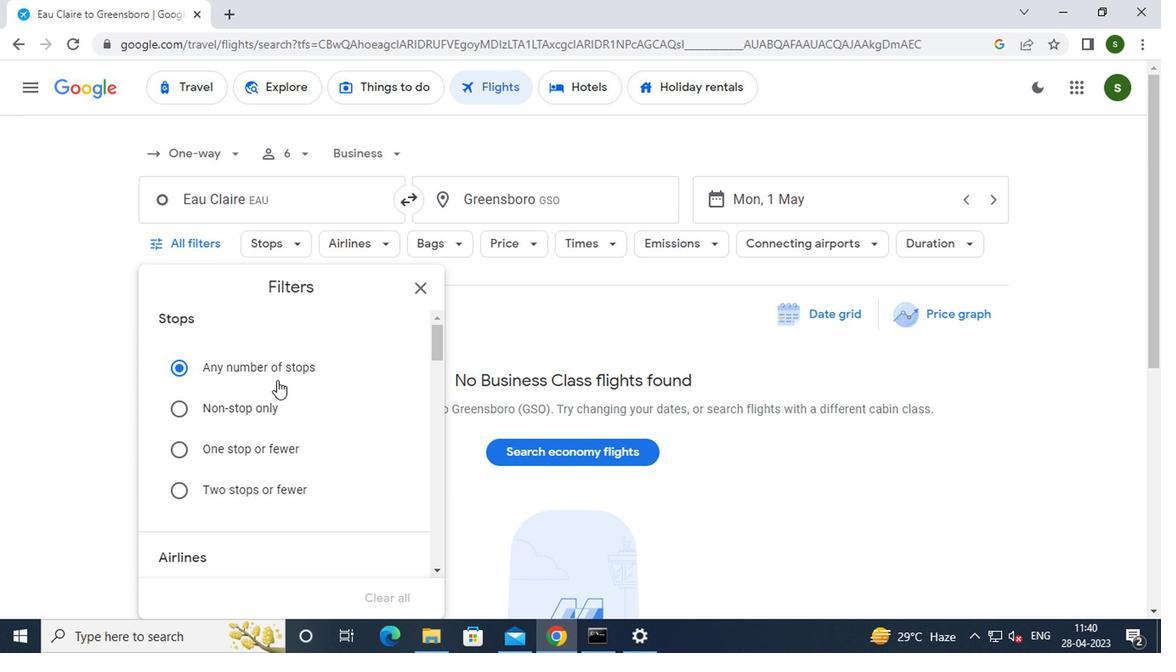 
Action: Mouse scrolled (286, 377) with delta (0, -1)
Screenshot: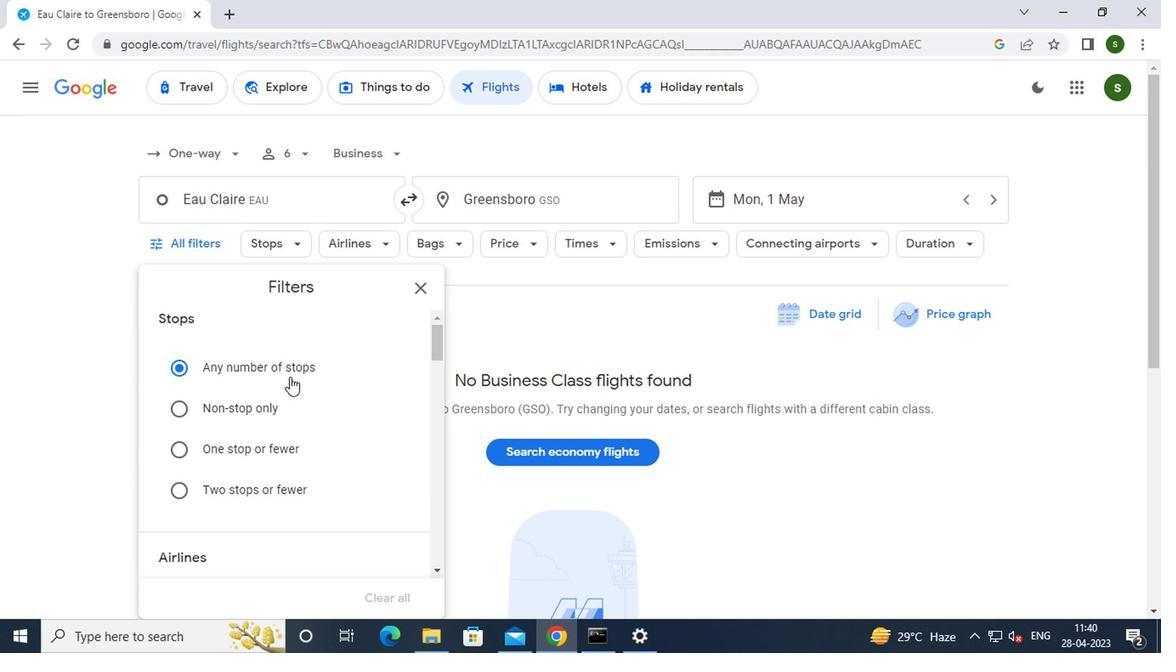 
Action: Mouse scrolled (286, 377) with delta (0, -1)
Screenshot: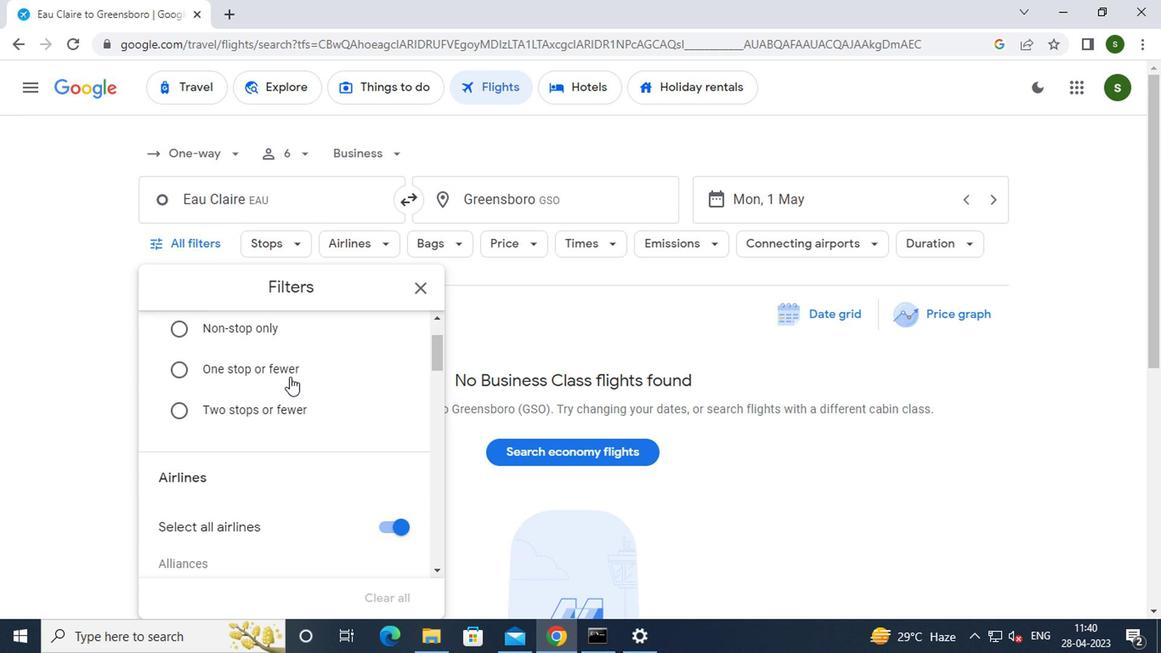 
Action: Mouse moved to (390, 441)
Screenshot: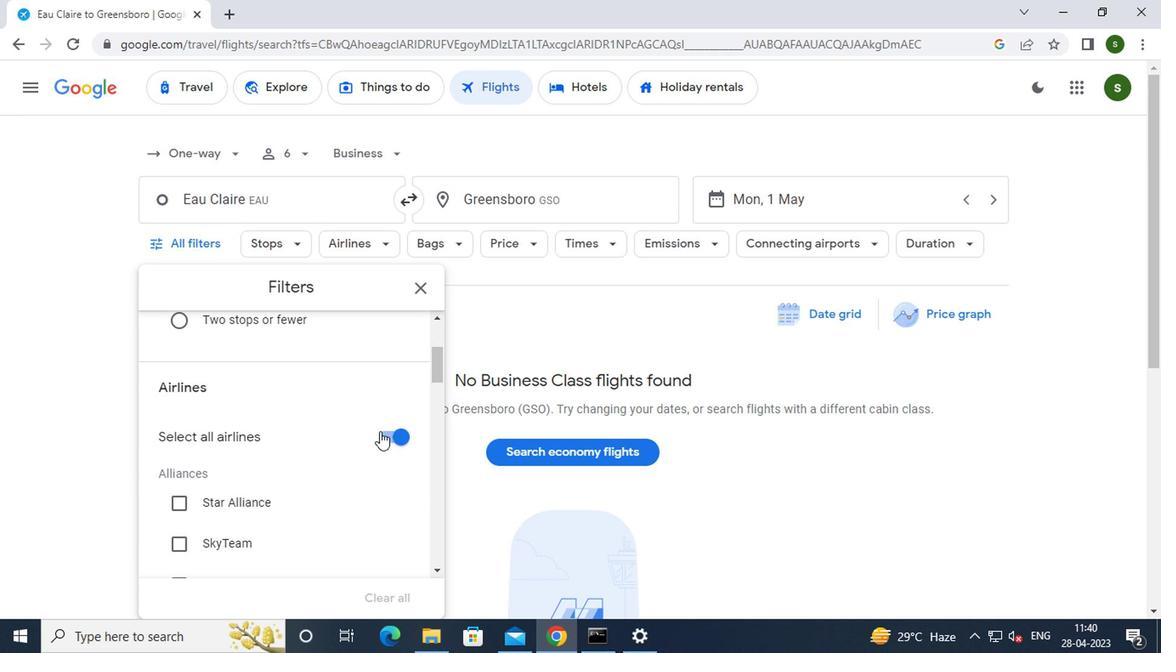 
Action: Mouse pressed left at (390, 441)
Screenshot: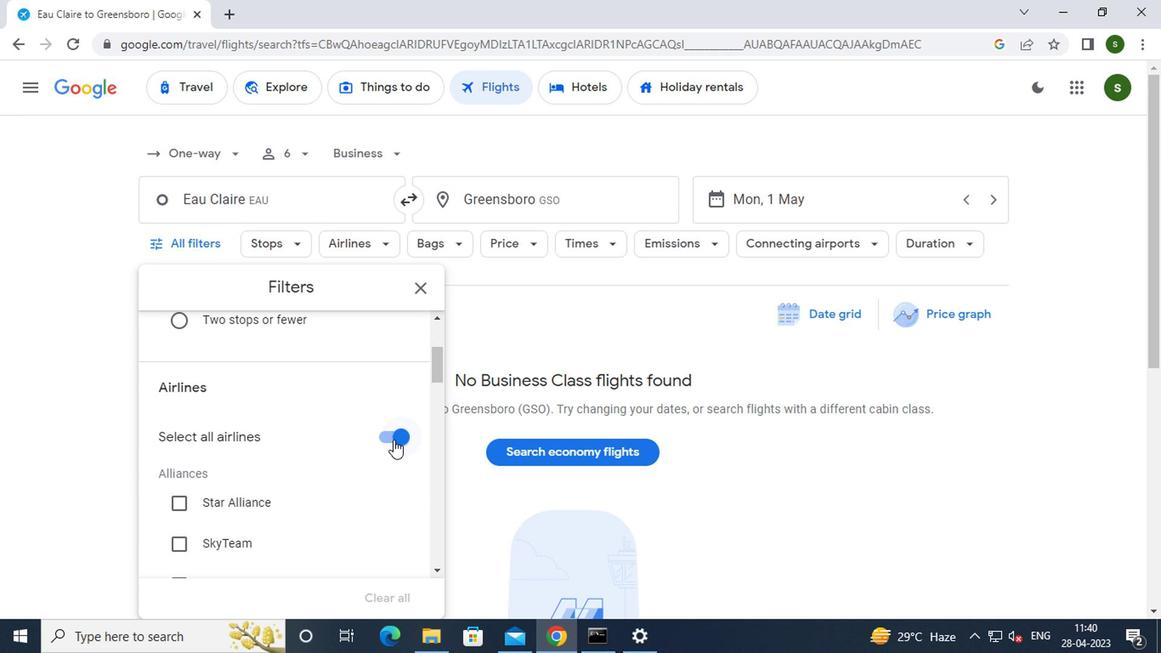 
Action: Mouse moved to (328, 442)
Screenshot: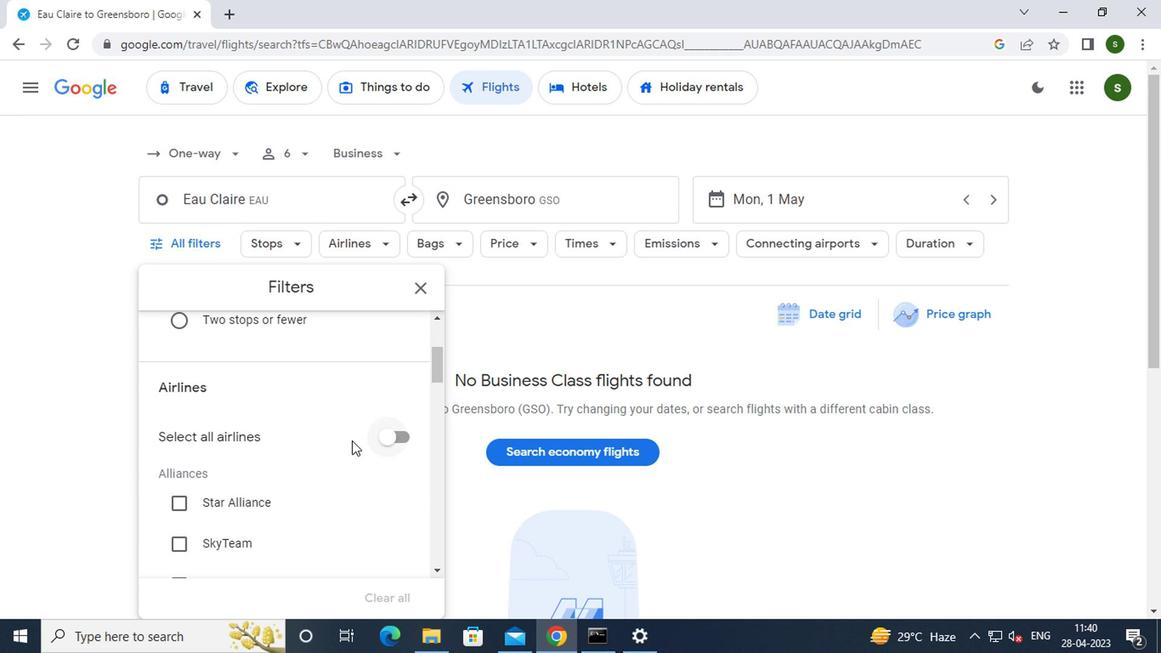 
Action: Mouse scrolled (328, 441) with delta (0, 0)
Screenshot: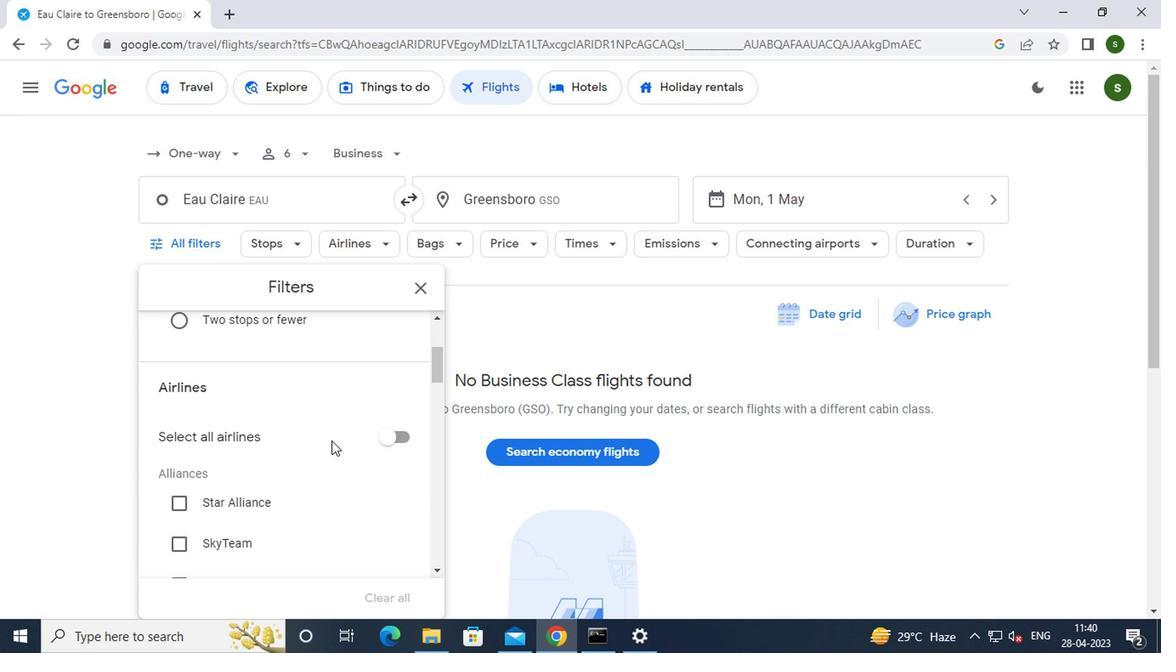 
Action: Mouse scrolled (328, 441) with delta (0, 0)
Screenshot: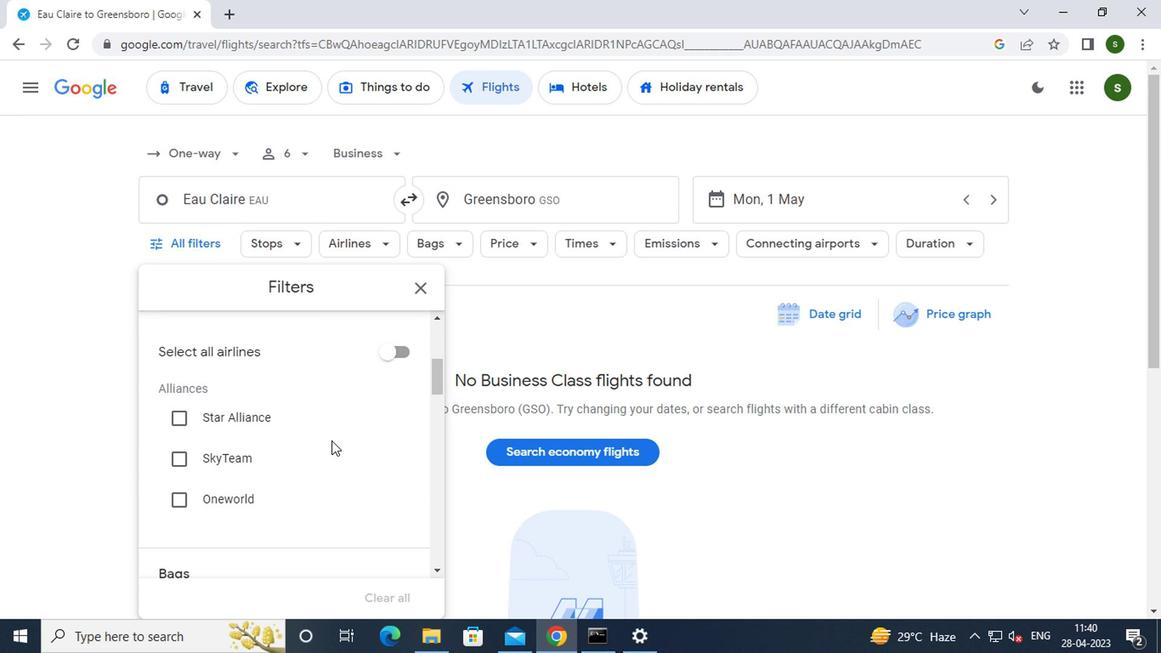 
Action: Mouse moved to (383, 529)
Screenshot: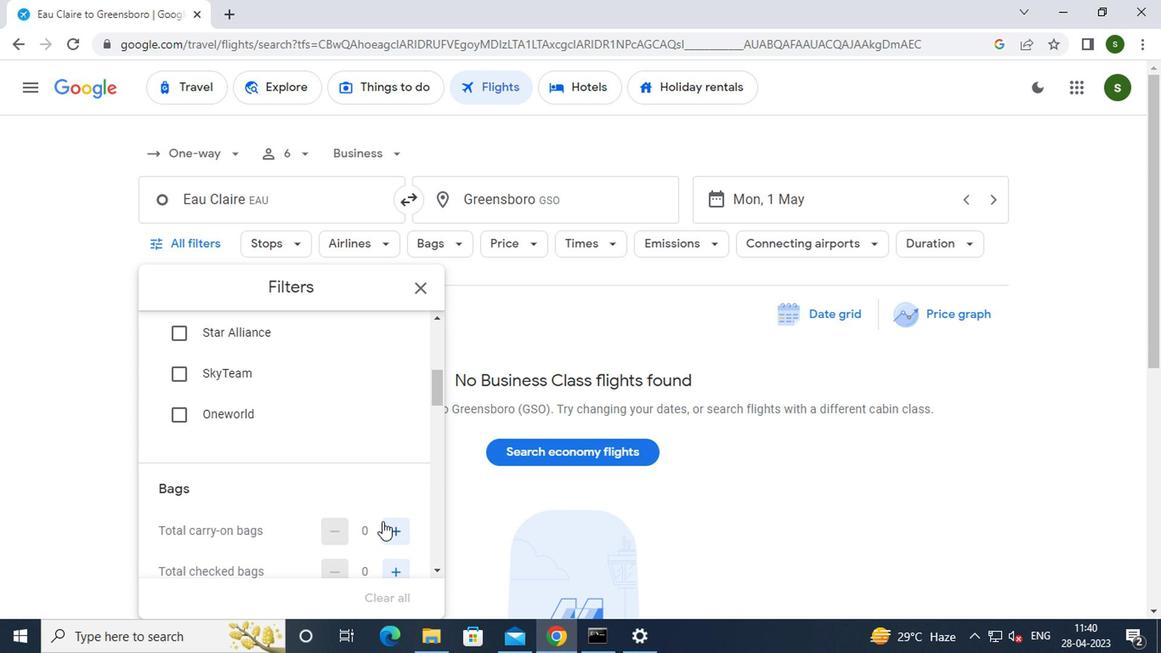 
Action: Mouse pressed left at (383, 529)
Screenshot: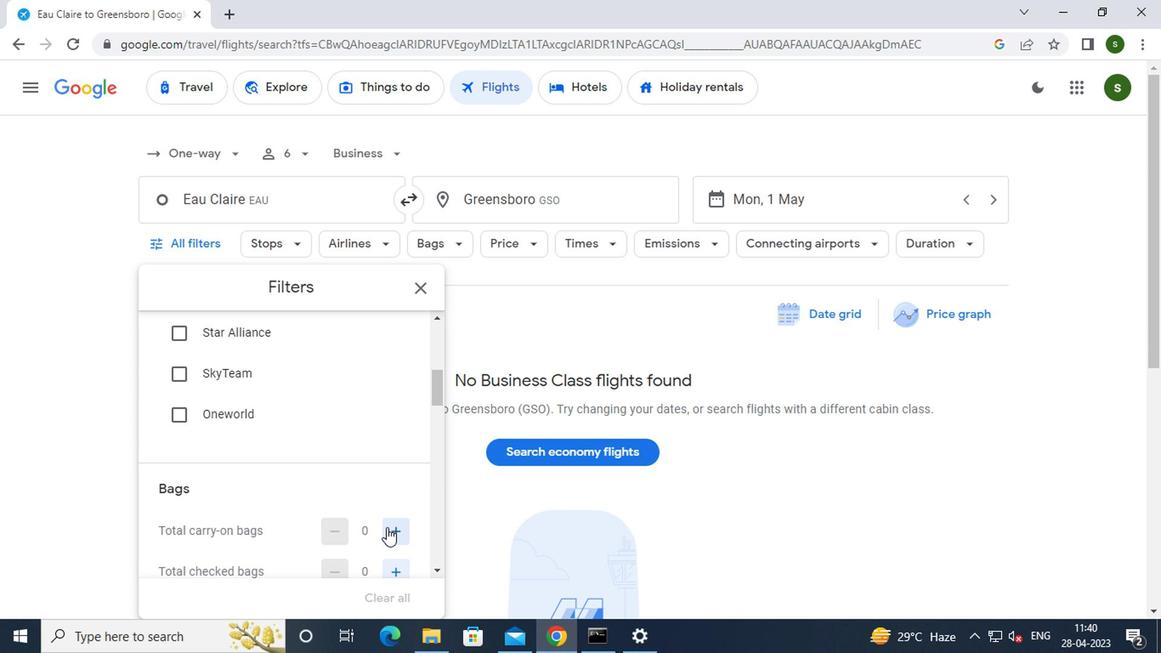 
Action: Mouse moved to (330, 460)
Screenshot: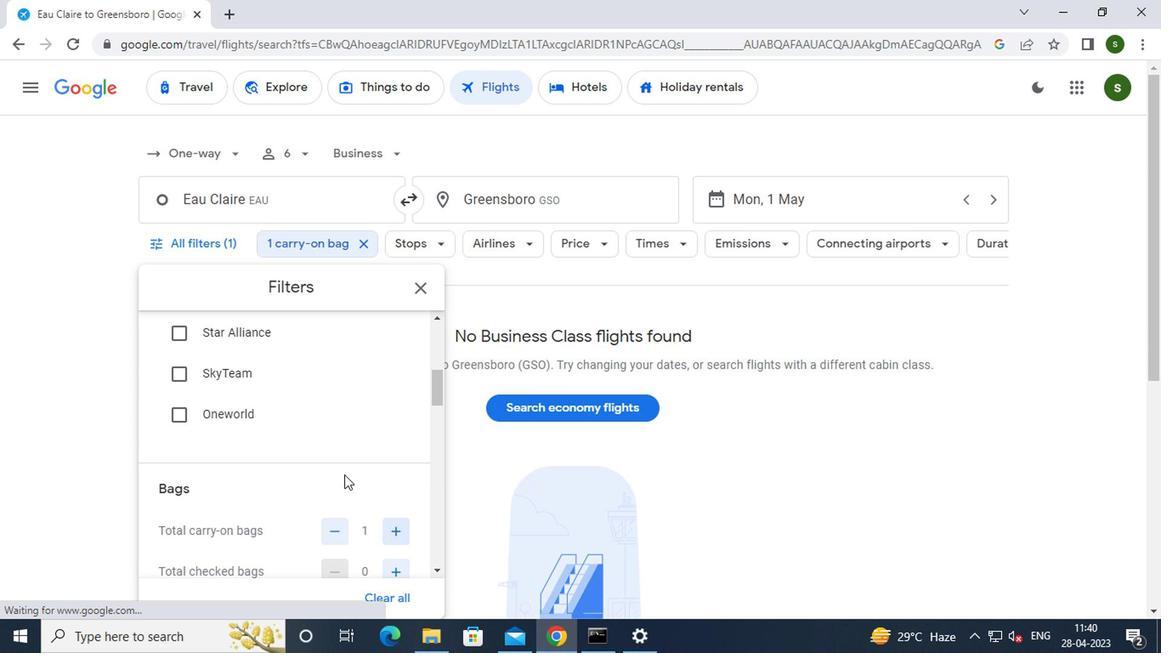 
Action: Mouse scrolled (330, 459) with delta (0, -1)
Screenshot: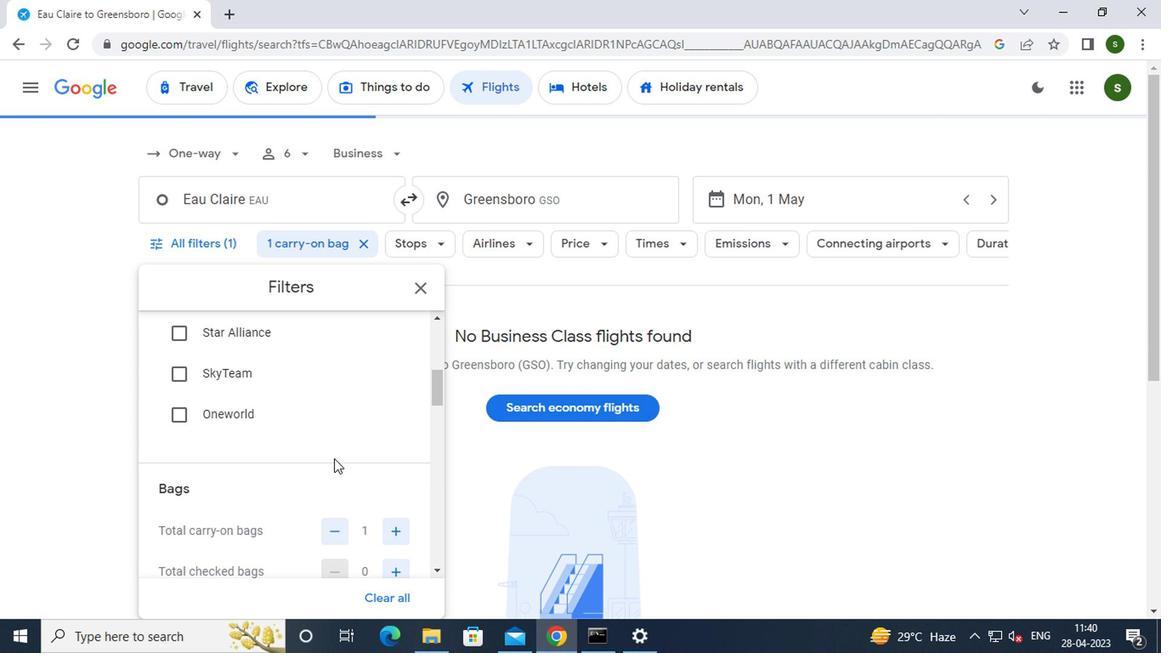 
Action: Mouse scrolled (330, 459) with delta (0, -1)
Screenshot: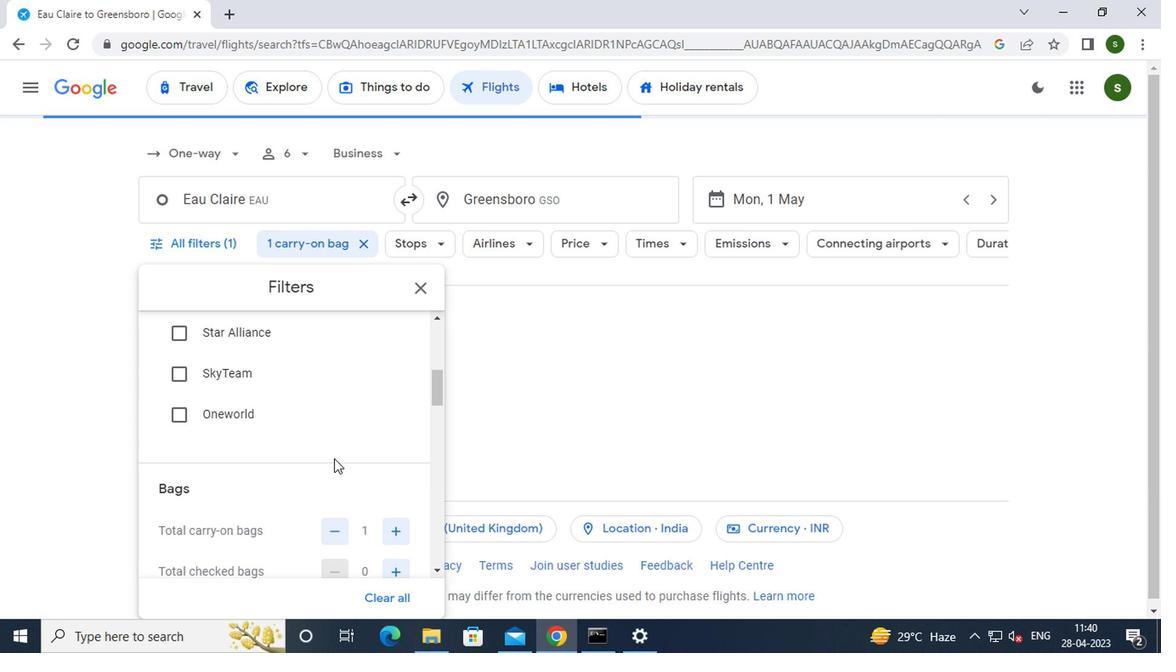 
Action: Mouse scrolled (330, 459) with delta (0, -1)
Screenshot: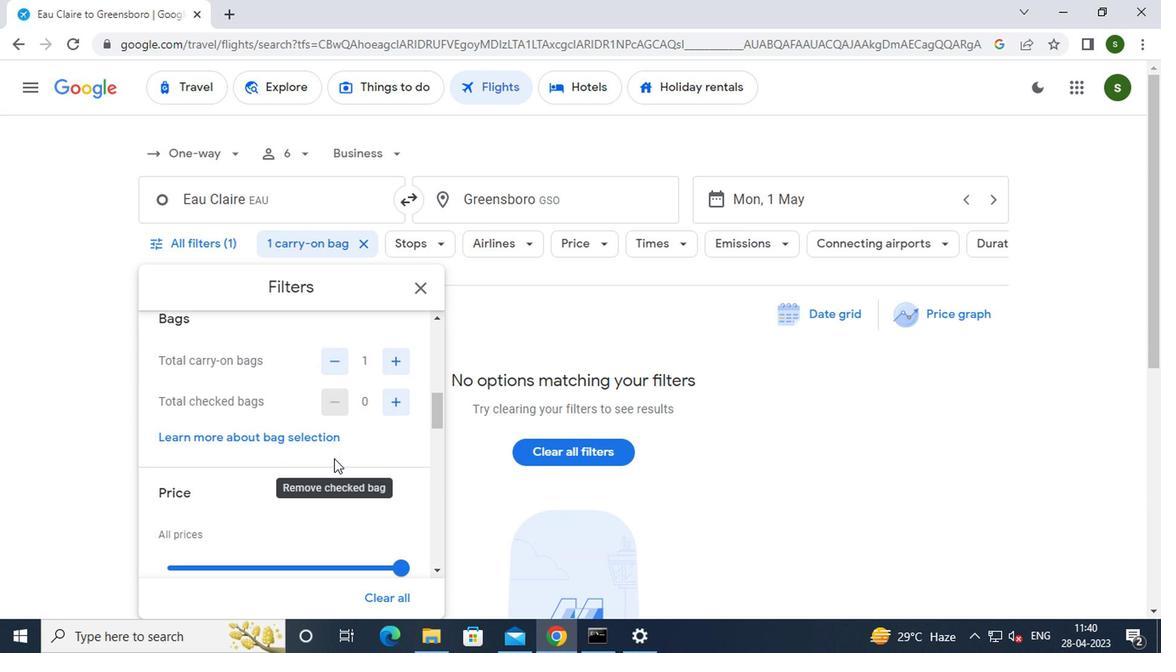 
Action: Mouse moved to (395, 484)
Screenshot: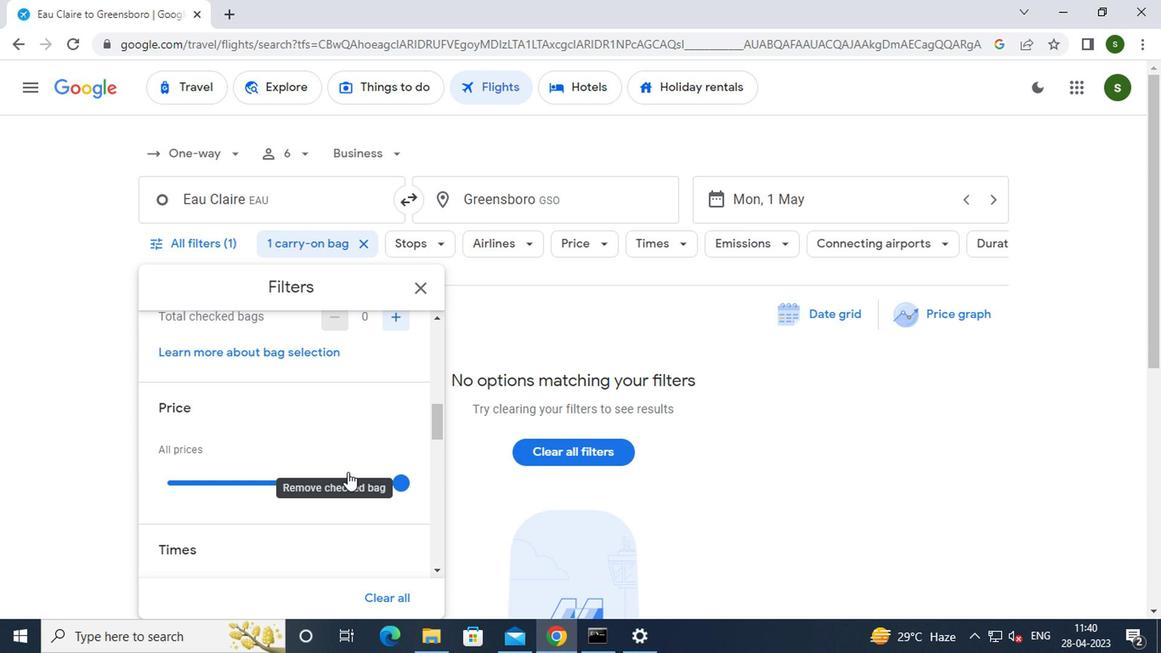 
Action: Mouse pressed left at (395, 484)
Screenshot: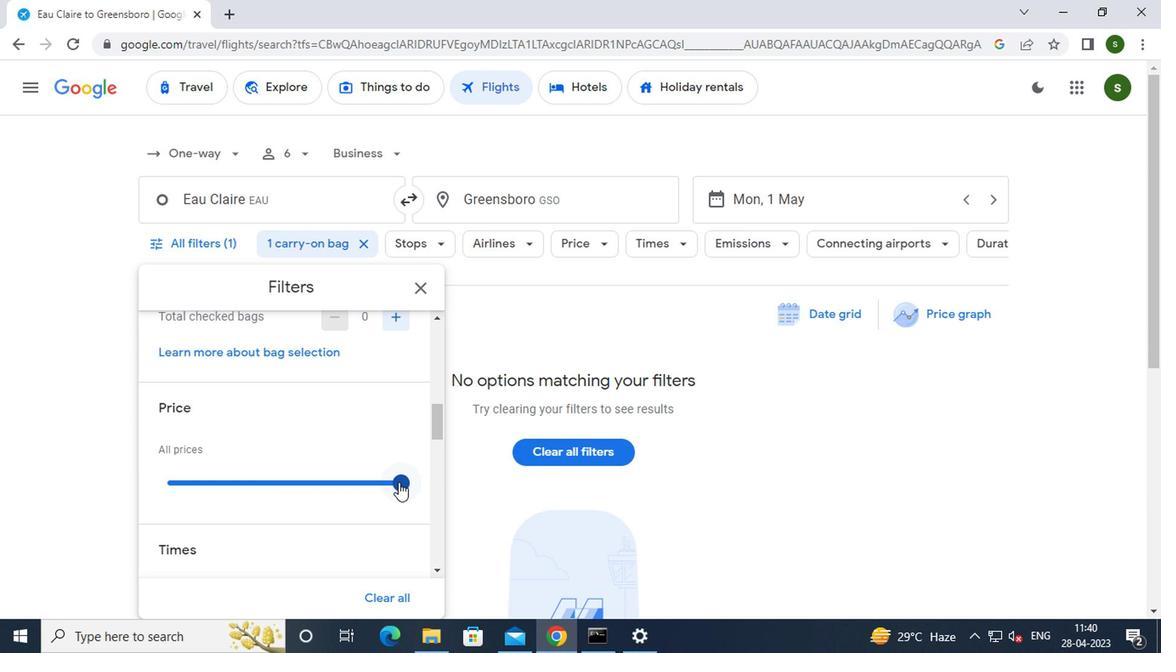 
Action: Mouse moved to (381, 512)
Screenshot: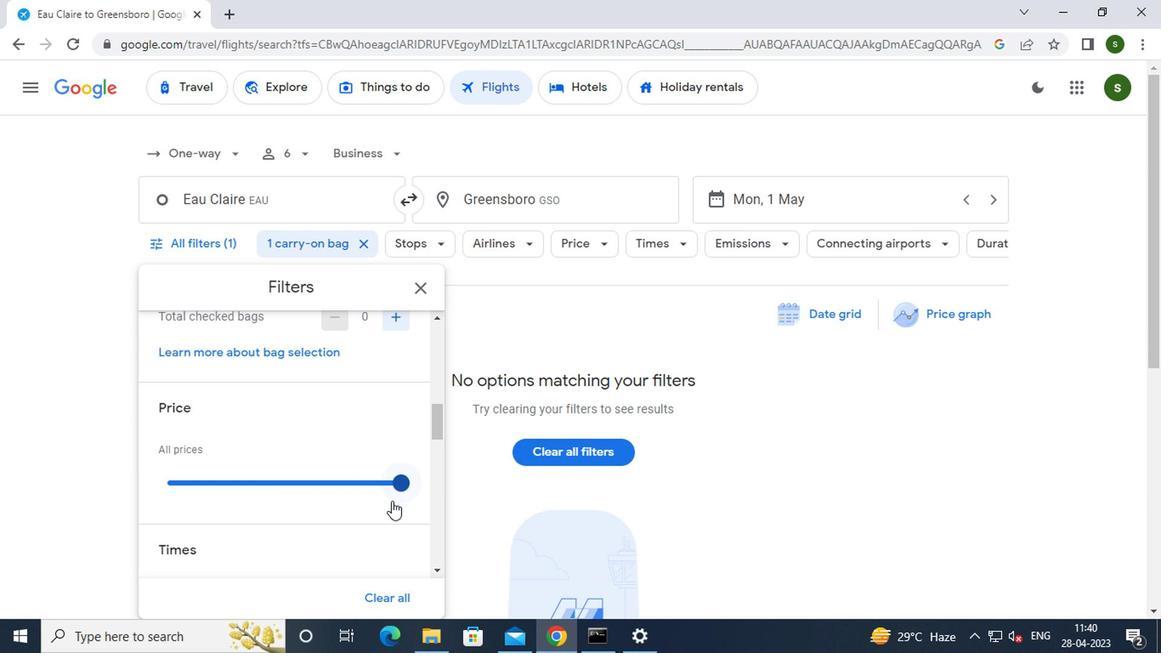 
Action: Mouse scrolled (381, 511) with delta (0, -1)
Screenshot: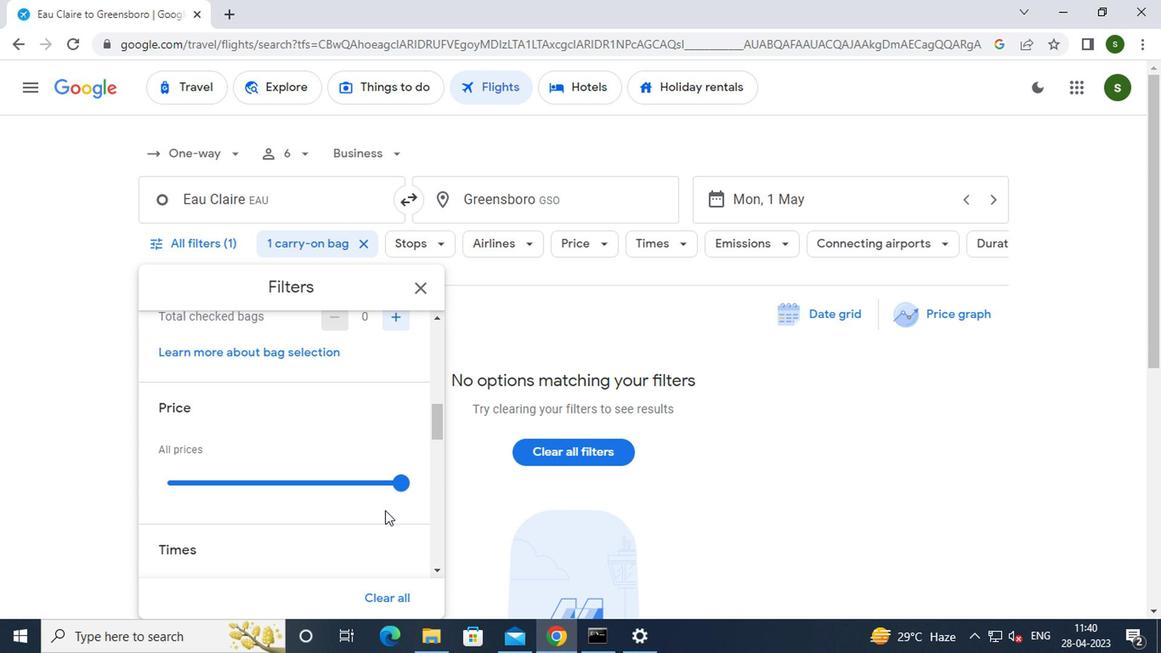 
Action: Mouse scrolled (381, 511) with delta (0, -1)
Screenshot: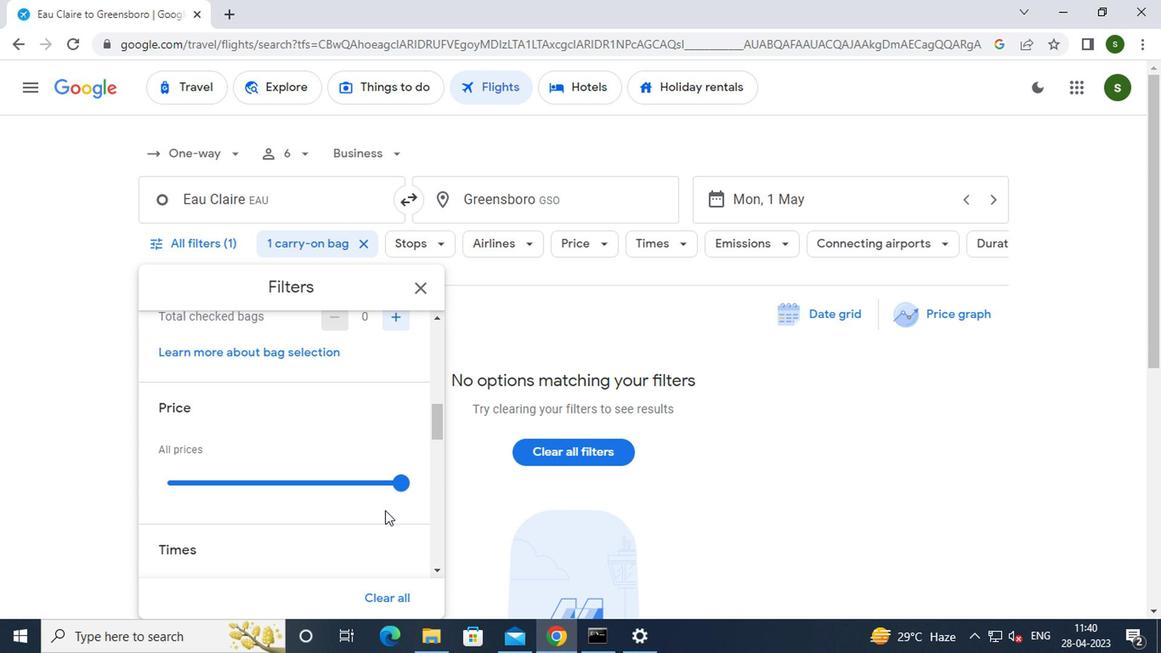 
Action: Mouse moved to (170, 509)
Screenshot: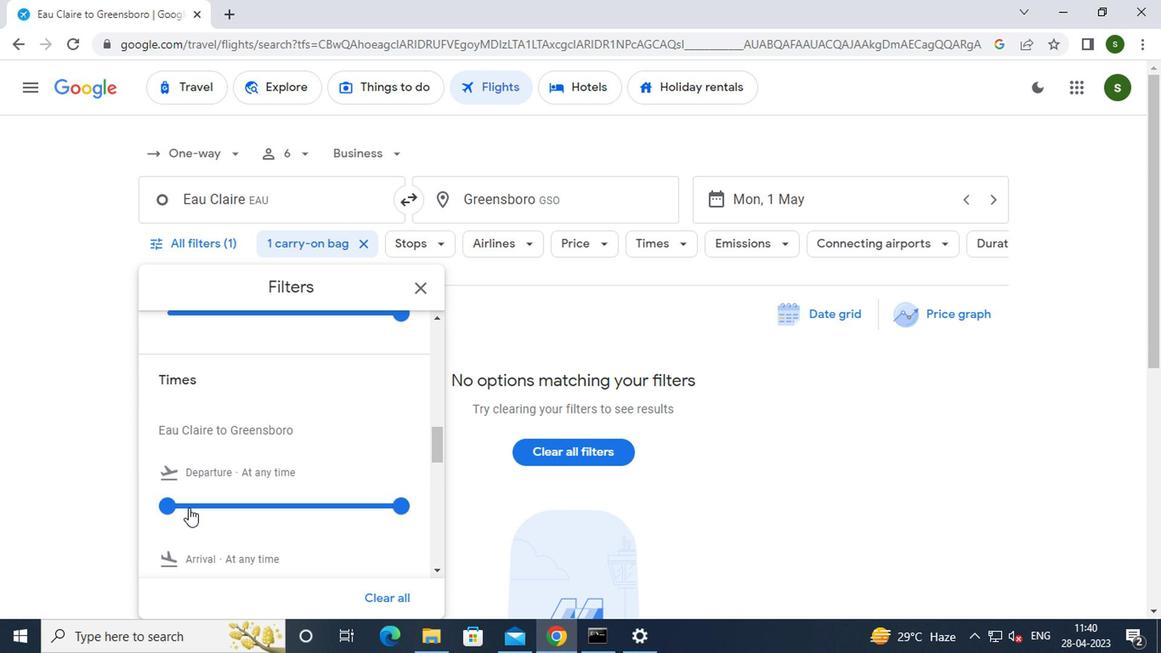 
Action: Mouse pressed left at (170, 509)
Screenshot: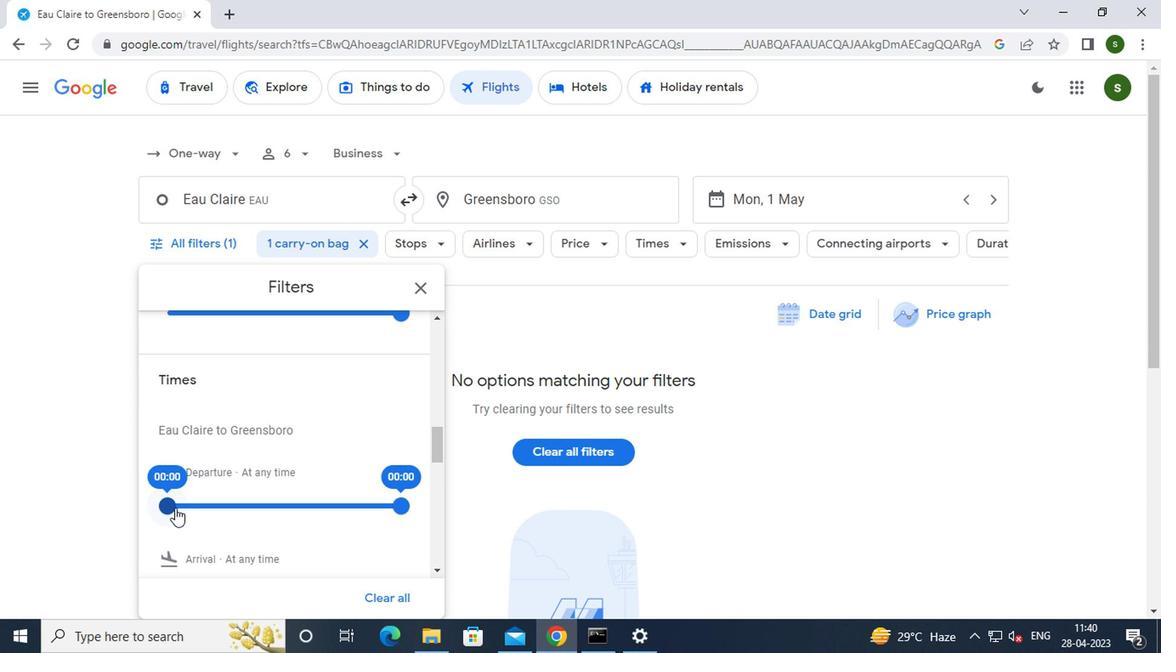 
Action: Mouse moved to (476, 496)
Screenshot: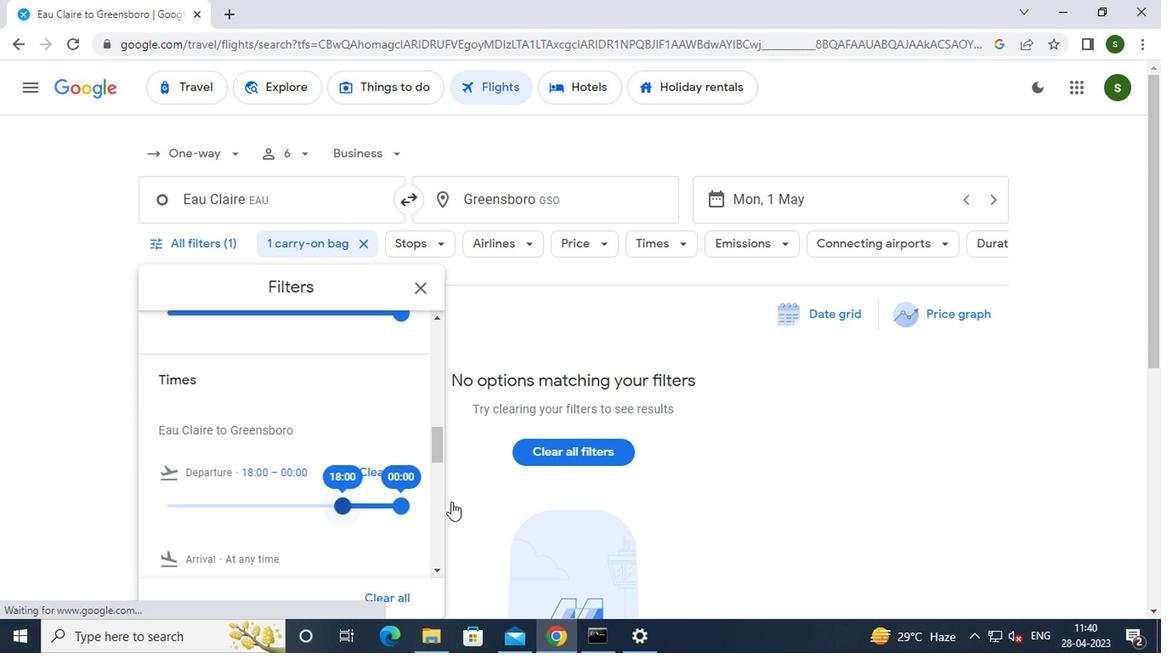 
Action: Mouse pressed left at (476, 496)
Screenshot: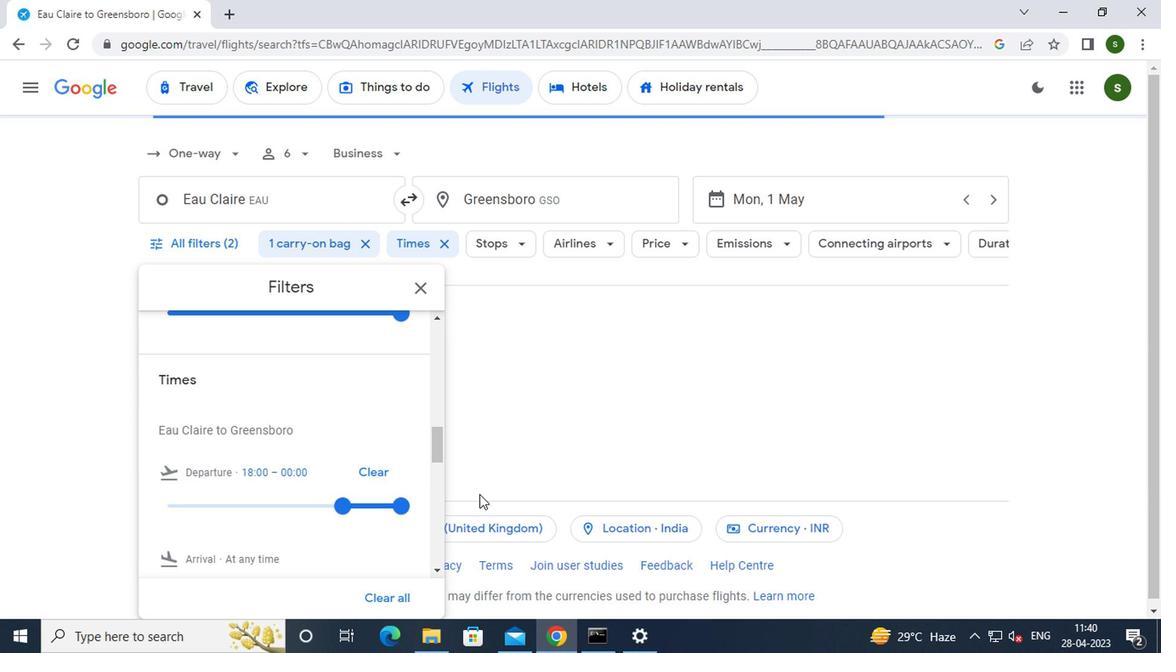 
